Task: Create new Company, with domain: 'mitsubishielectric.com' and type: 'Reseller'. Add new contact for this company, with mail Id: 'Aaryan.Sharma@mitsubishielectric.com', First Name: Aaryan, Last name:  Sharma, Job Title: 'Inventory Control Specialist', Phone Number: '(312) 555-7893'. Change life cycle stage to  Lead and lead status to  Open. Logged in from softage.3@softage.net
Action: Mouse moved to (76, 72)
Screenshot: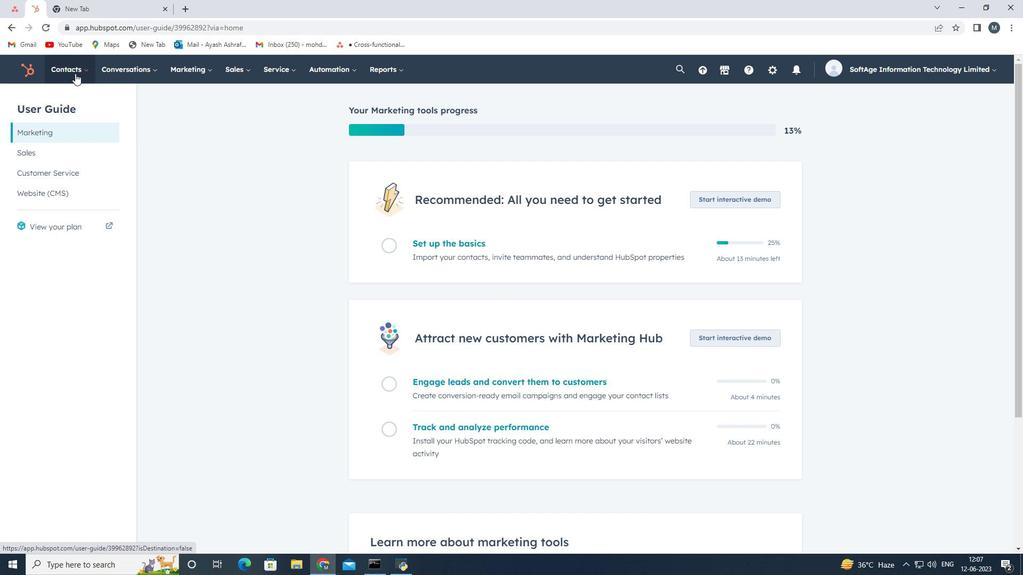 
Action: Mouse pressed left at (76, 72)
Screenshot: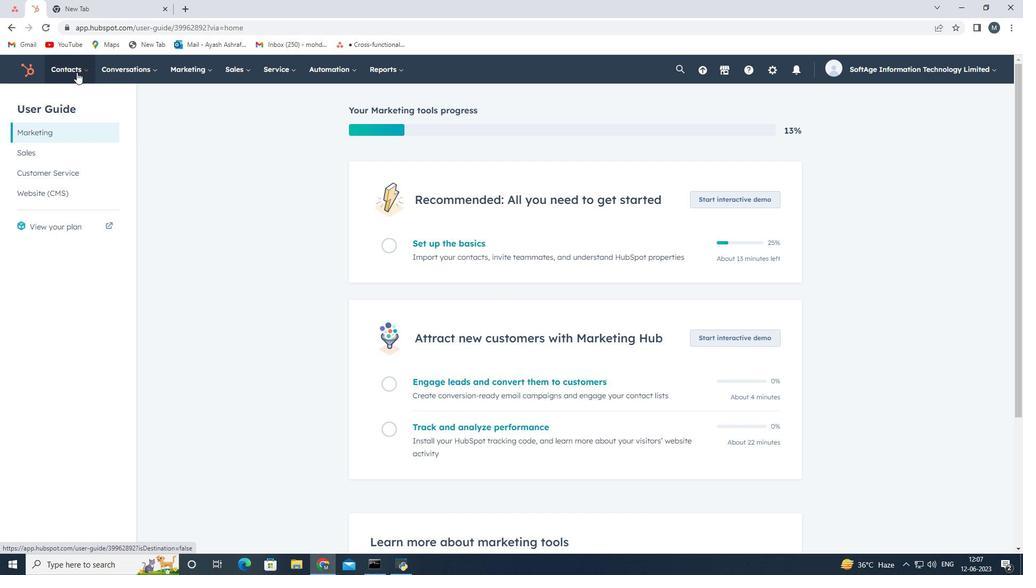 
Action: Mouse moved to (81, 121)
Screenshot: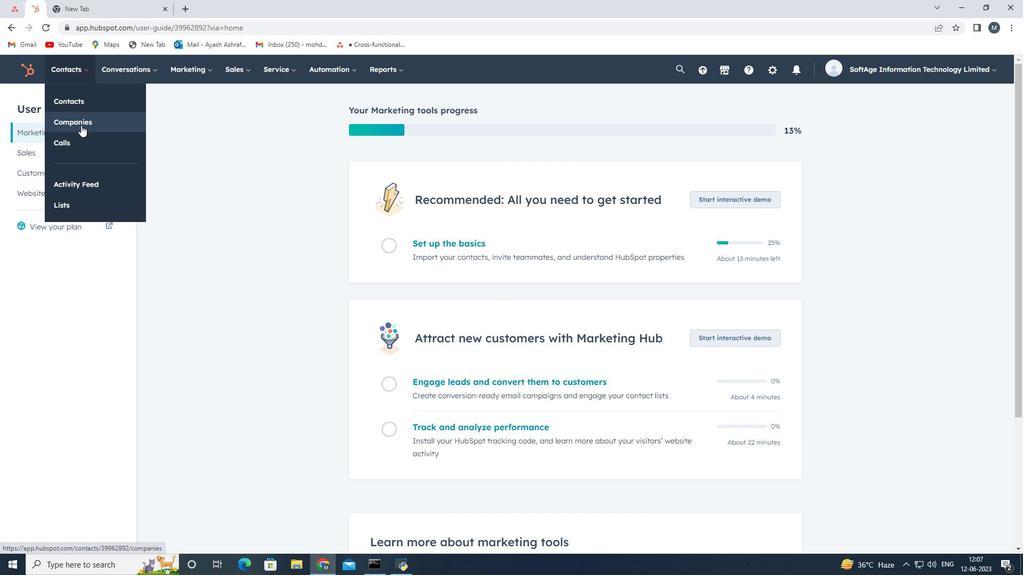 
Action: Mouse pressed left at (81, 121)
Screenshot: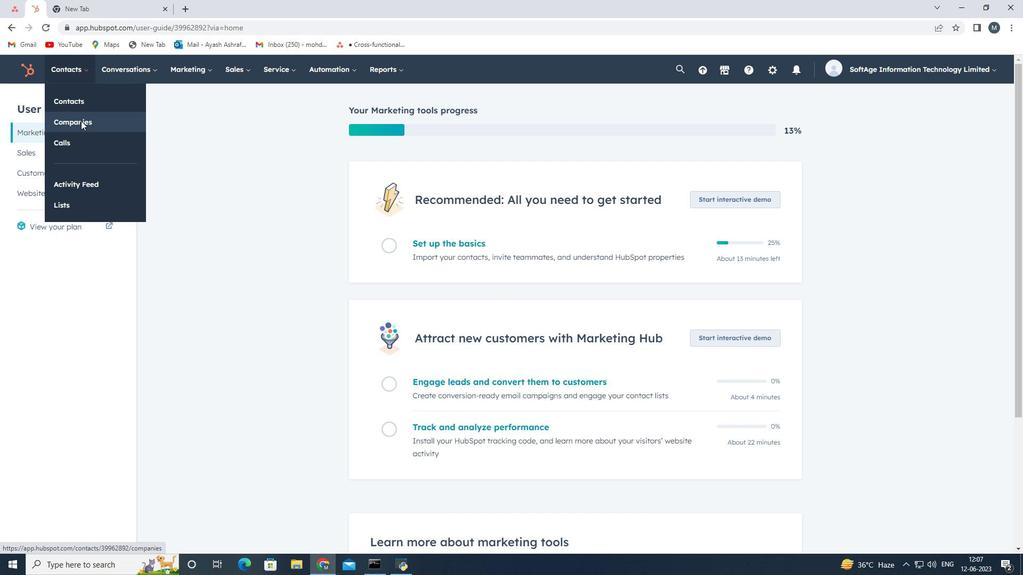 
Action: Mouse moved to (954, 108)
Screenshot: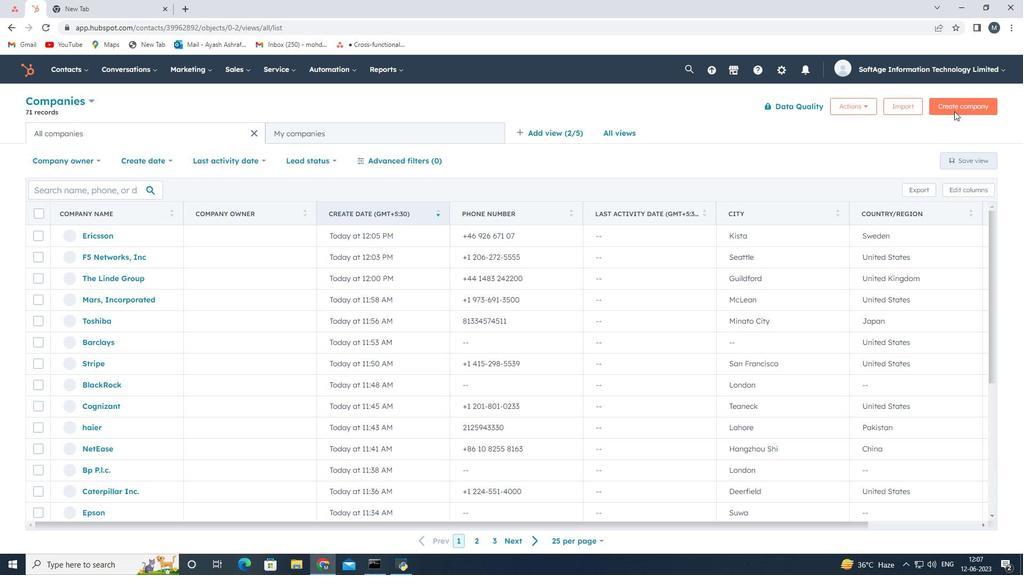 
Action: Mouse pressed left at (954, 108)
Screenshot: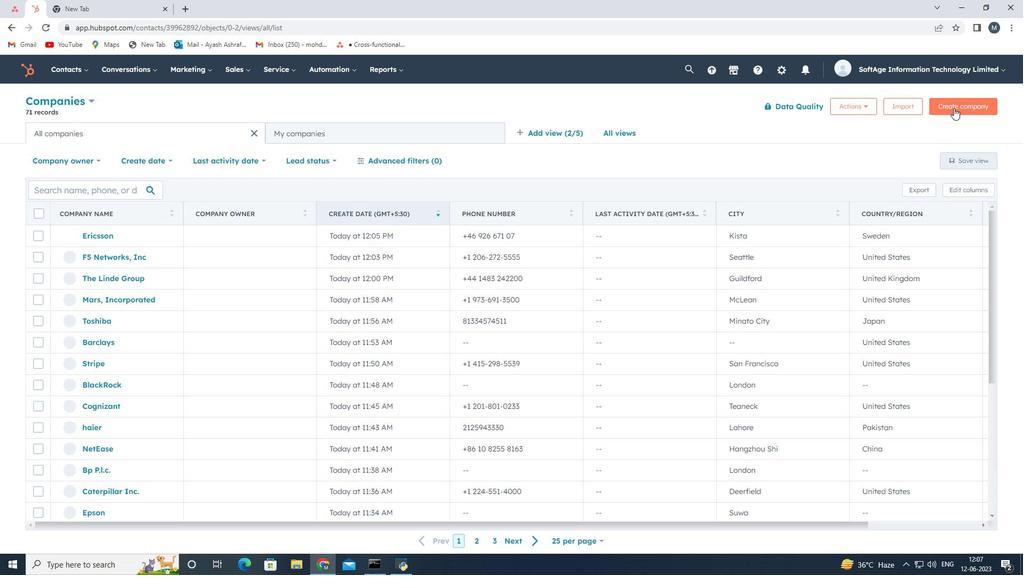 
Action: Mouse moved to (824, 151)
Screenshot: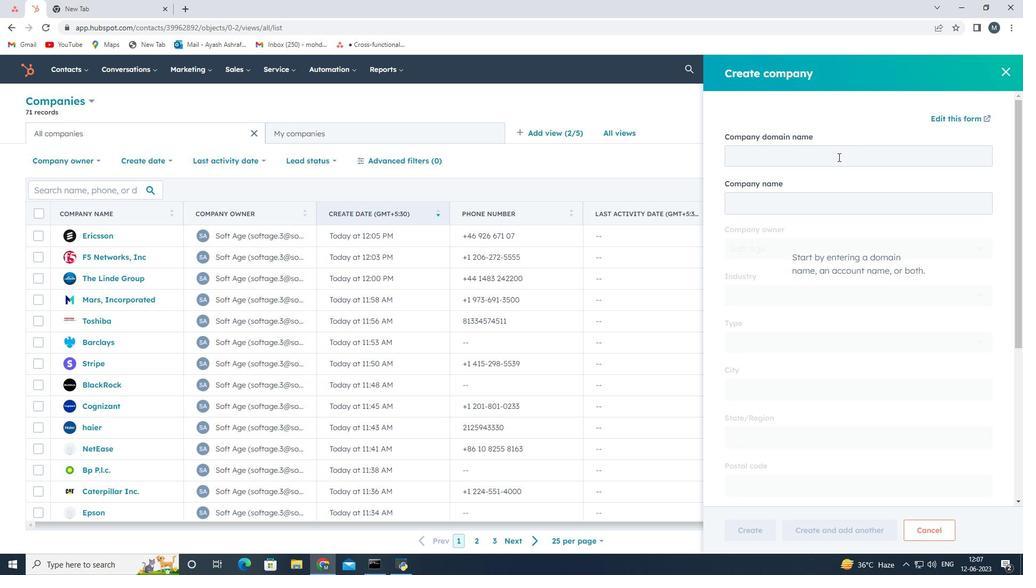 
Action: Mouse pressed left at (824, 151)
Screenshot: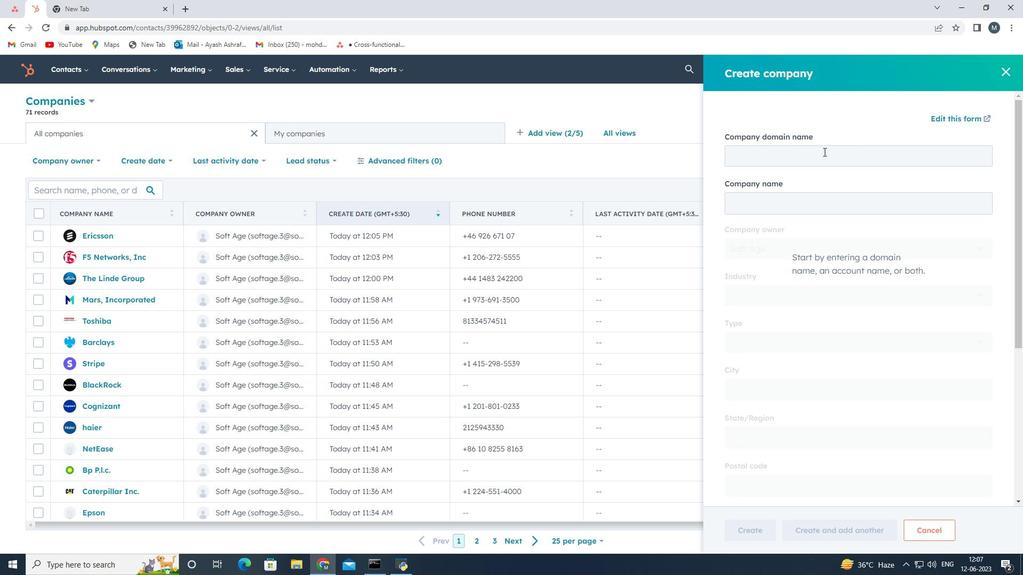 
Action: Key pressed mitsubishielectric.com
Screenshot: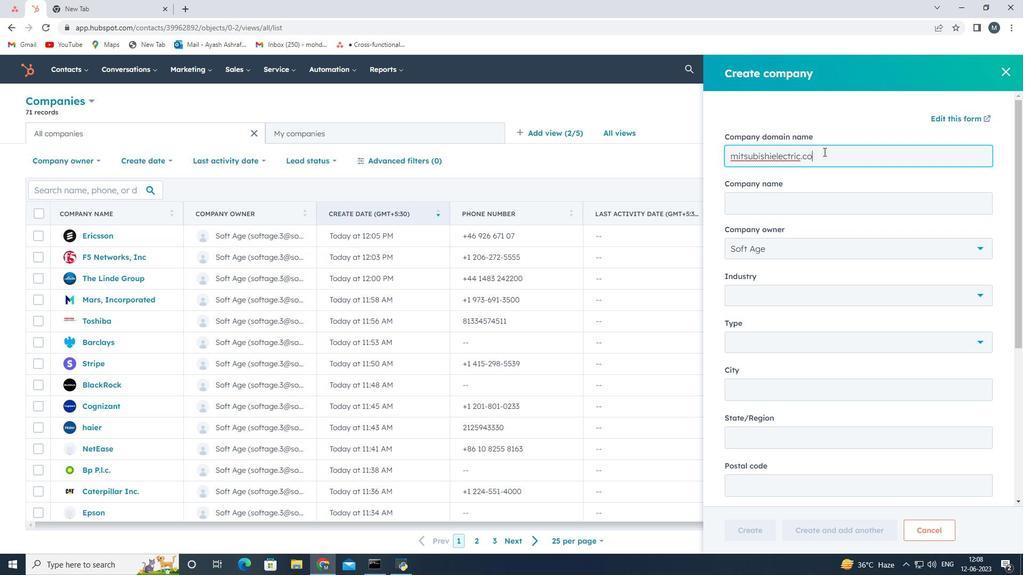 
Action: Mouse moved to (813, 319)
Screenshot: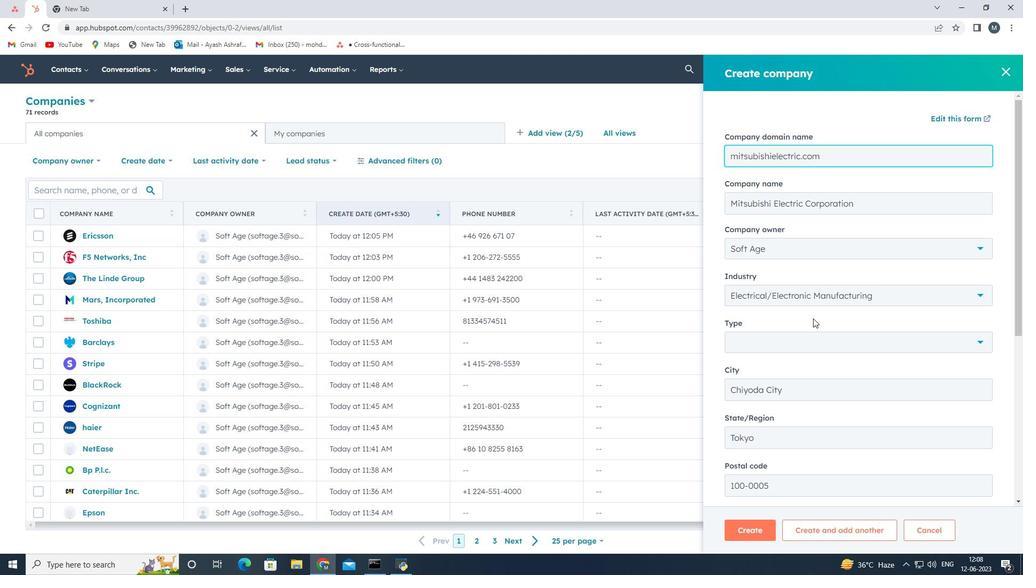 
Action: Mouse scrolled (813, 319) with delta (0, 0)
Screenshot: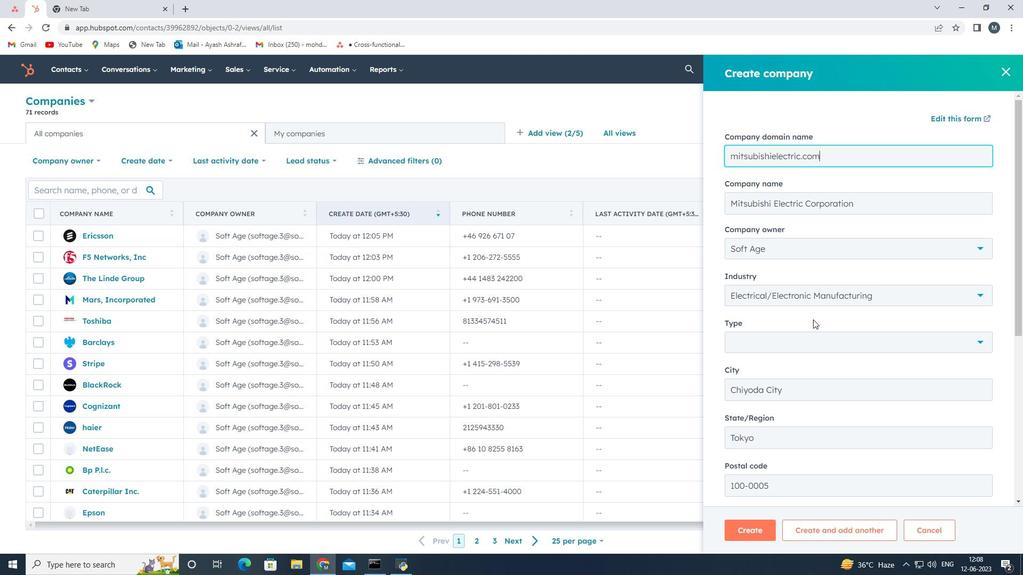 
Action: Mouse moved to (821, 292)
Screenshot: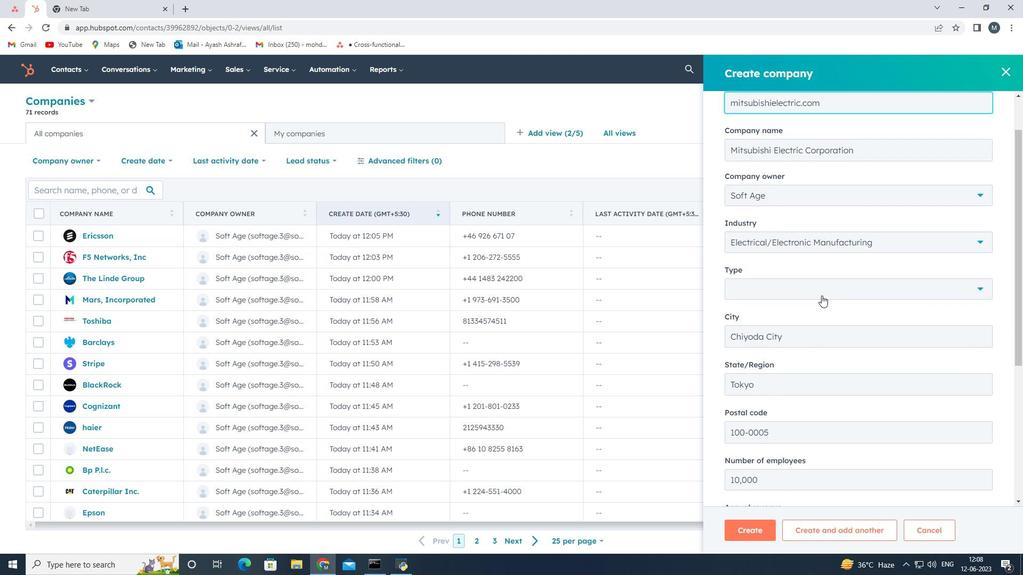 
Action: Mouse pressed left at (821, 292)
Screenshot: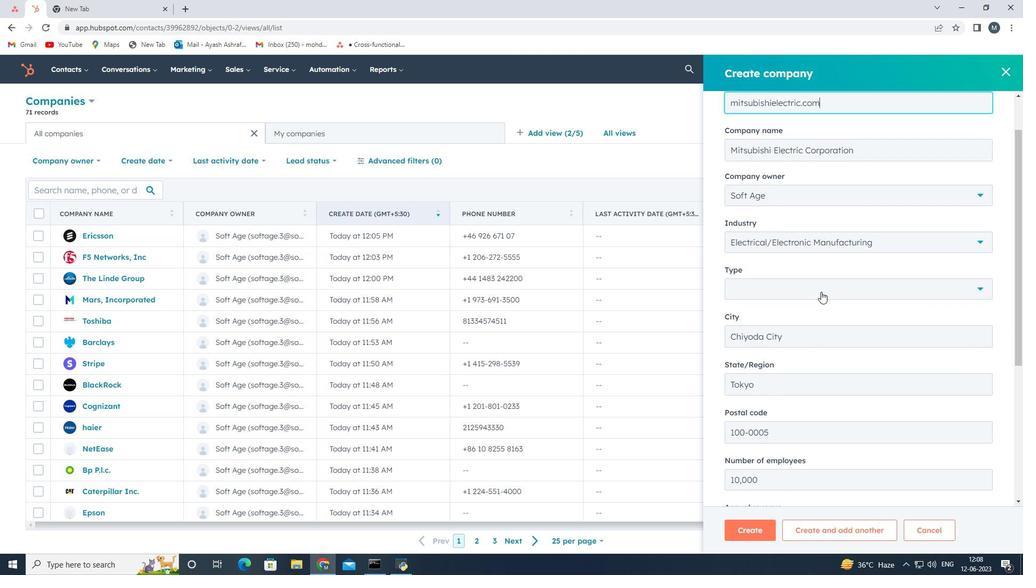 
Action: Mouse moved to (779, 385)
Screenshot: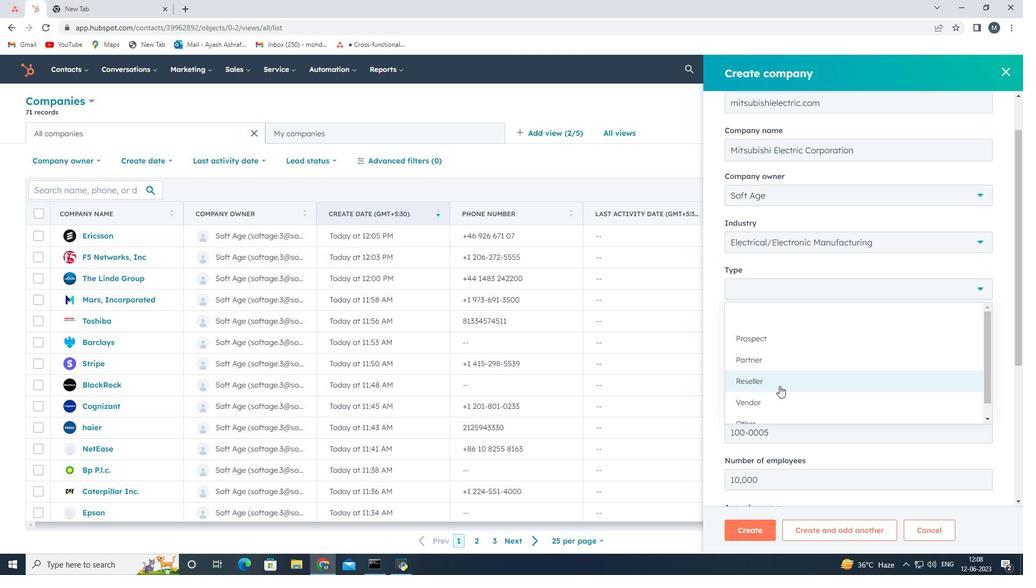 
Action: Mouse pressed left at (779, 385)
Screenshot: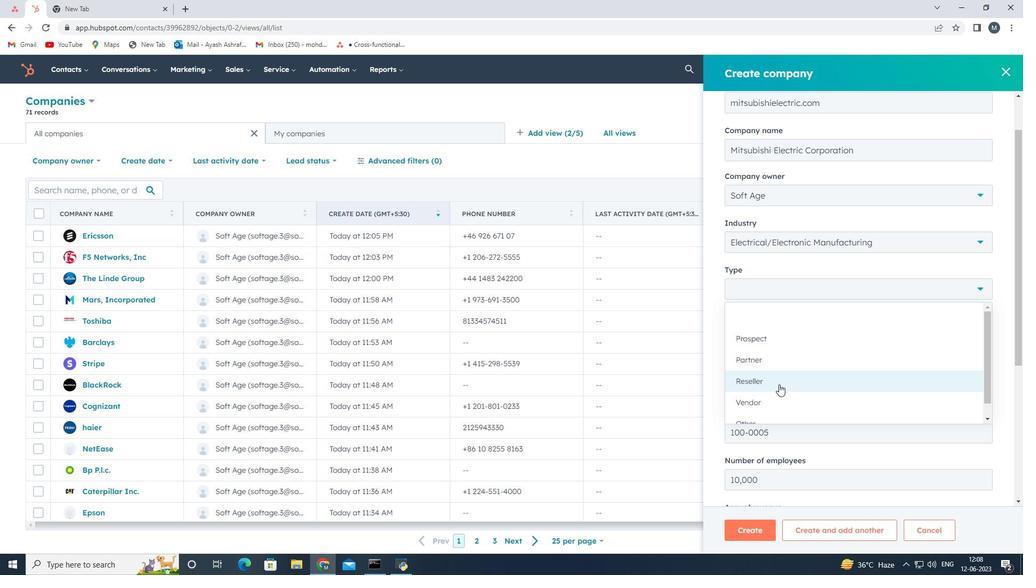 
Action: Mouse moved to (791, 352)
Screenshot: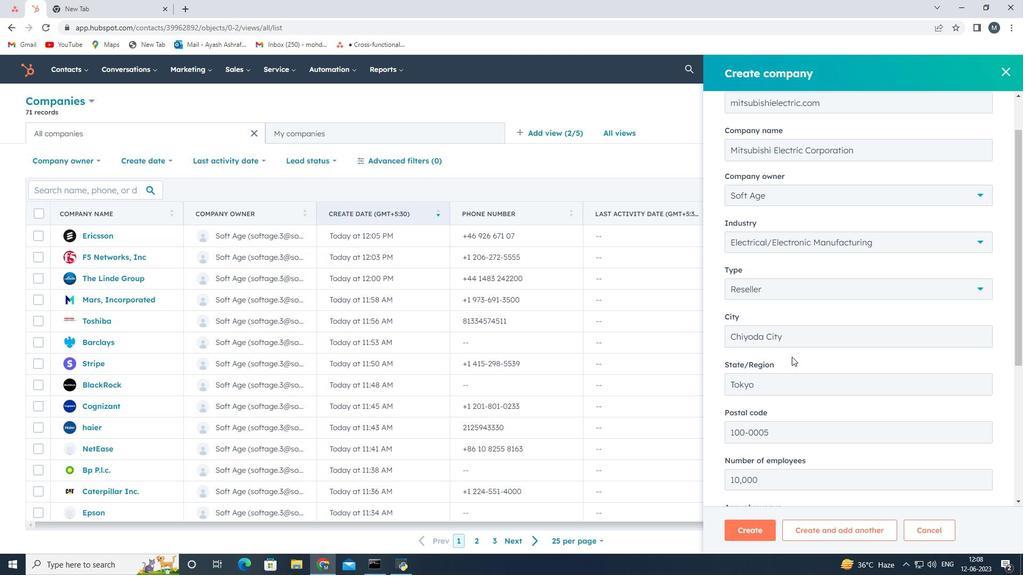 
Action: Mouse scrolled (791, 351) with delta (0, 0)
Screenshot: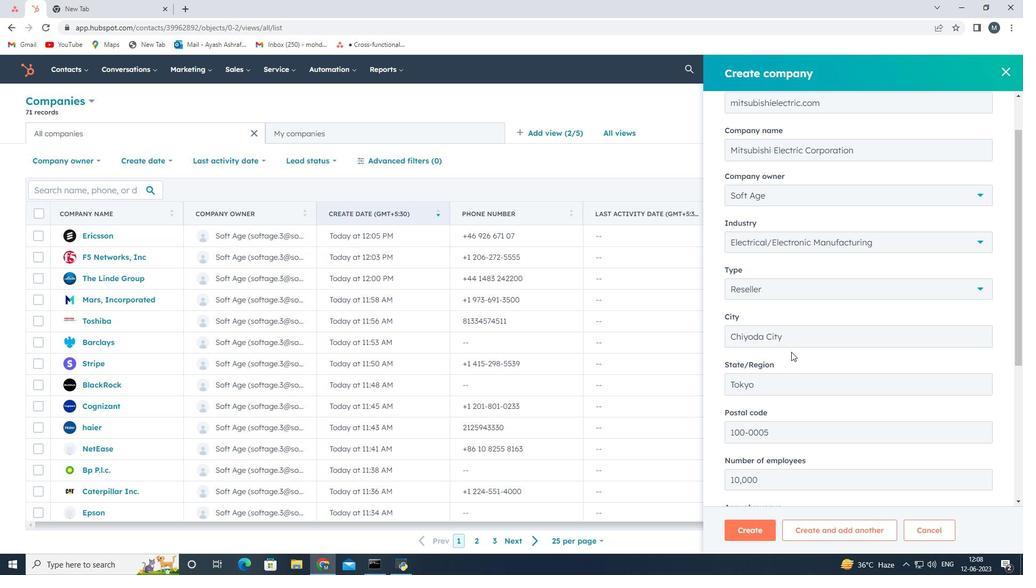 
Action: Mouse scrolled (791, 351) with delta (0, 0)
Screenshot: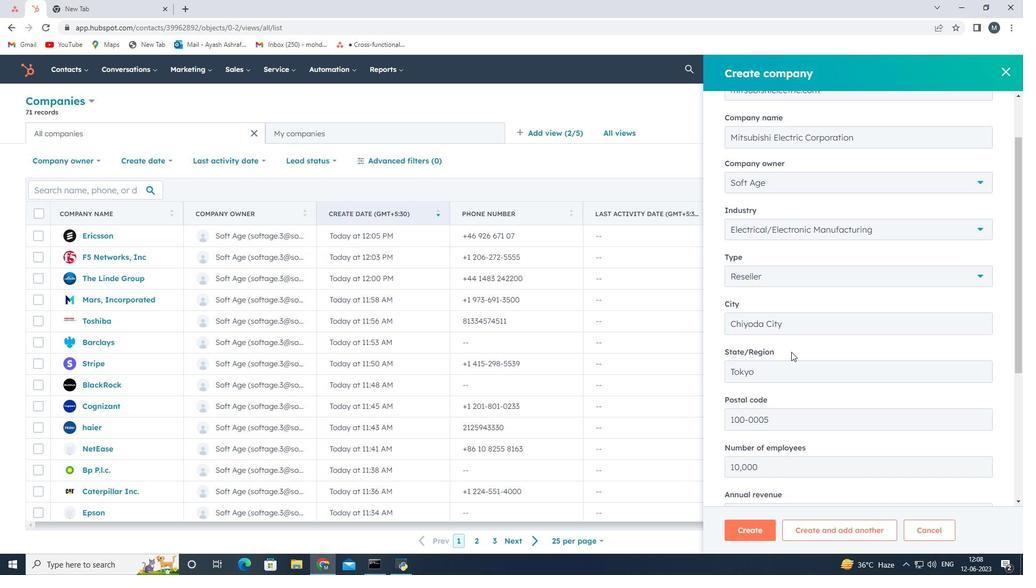 
Action: Mouse moved to (791, 352)
Screenshot: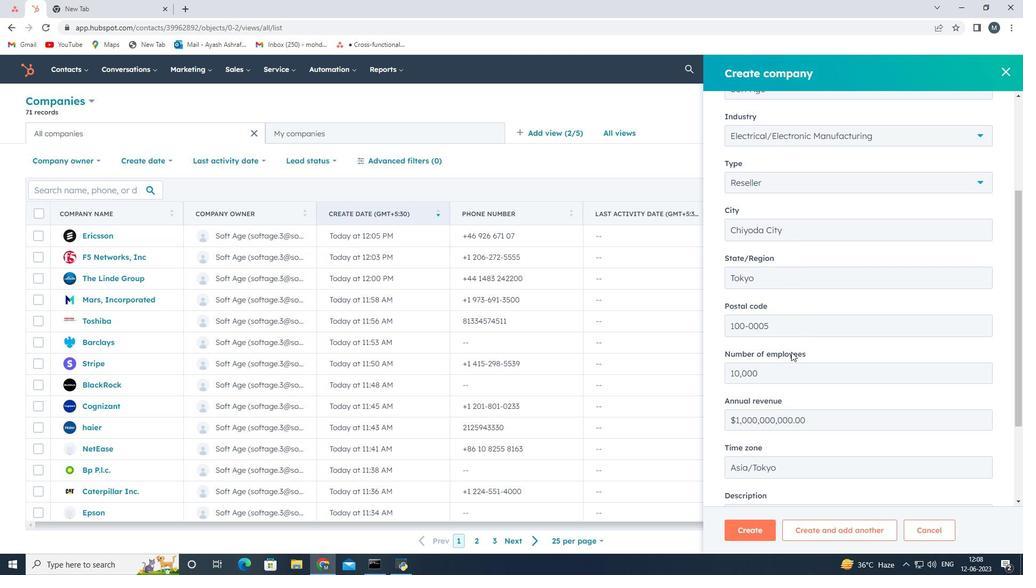 
Action: Mouse scrolled (791, 351) with delta (0, 0)
Screenshot: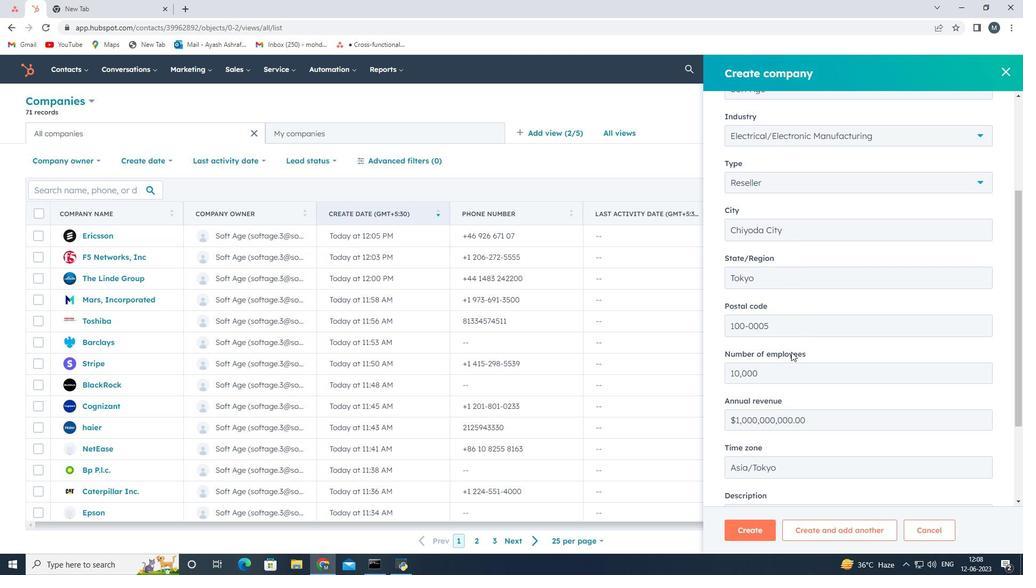 
Action: Mouse scrolled (791, 351) with delta (0, 0)
Screenshot: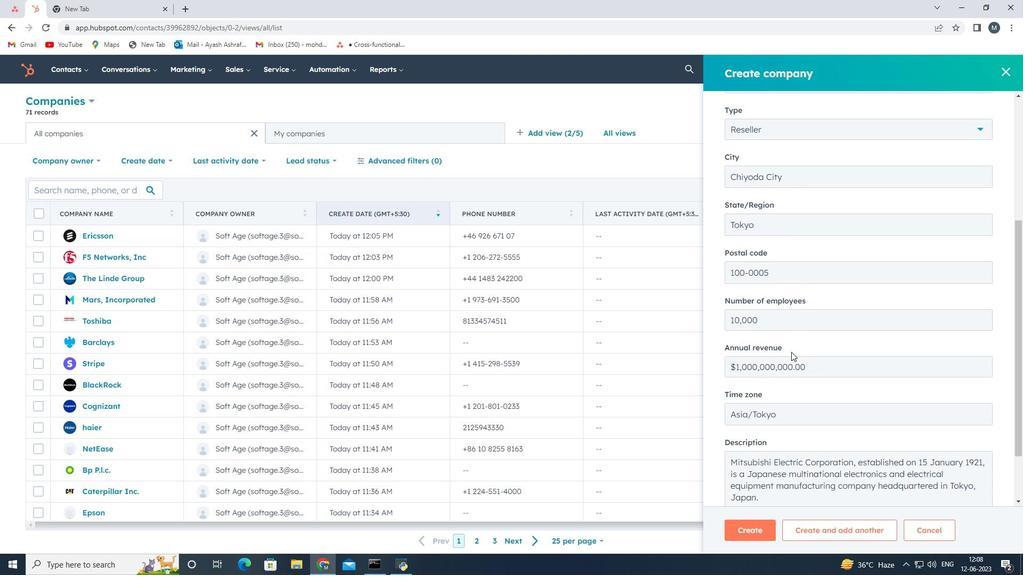 
Action: Mouse scrolled (791, 351) with delta (0, 0)
Screenshot: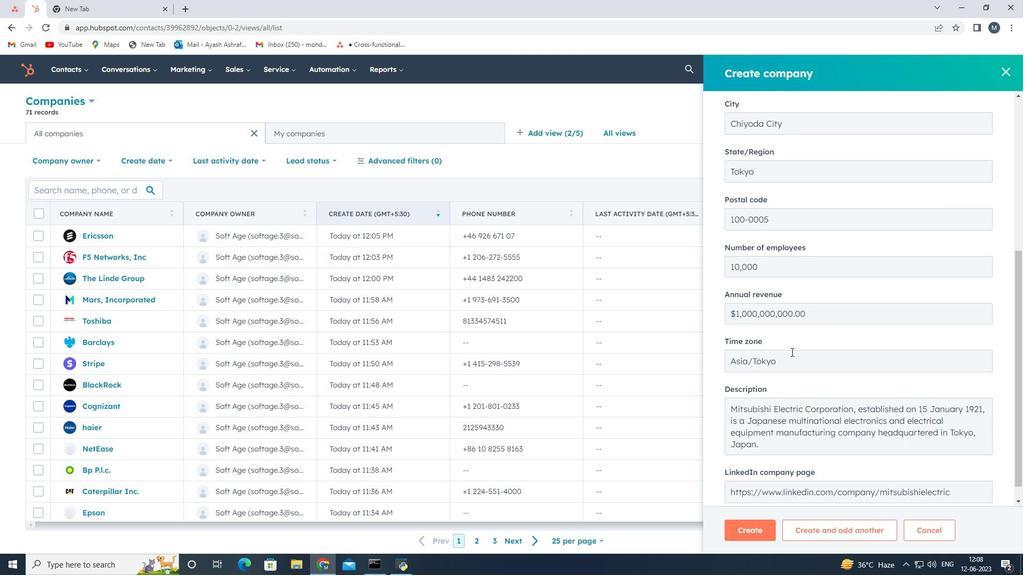 
Action: Mouse scrolled (791, 351) with delta (0, 0)
Screenshot: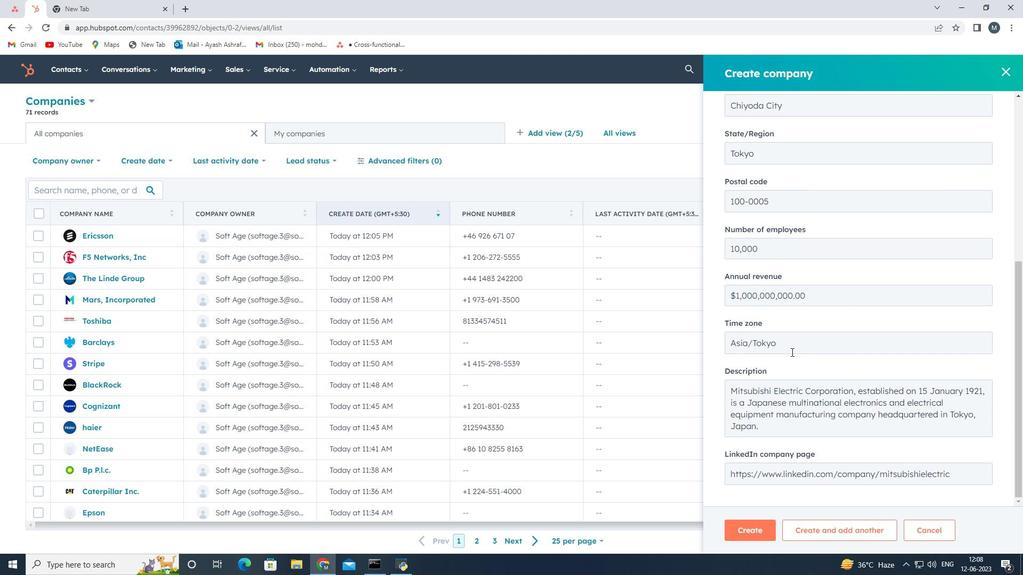 
Action: Mouse moved to (791, 358)
Screenshot: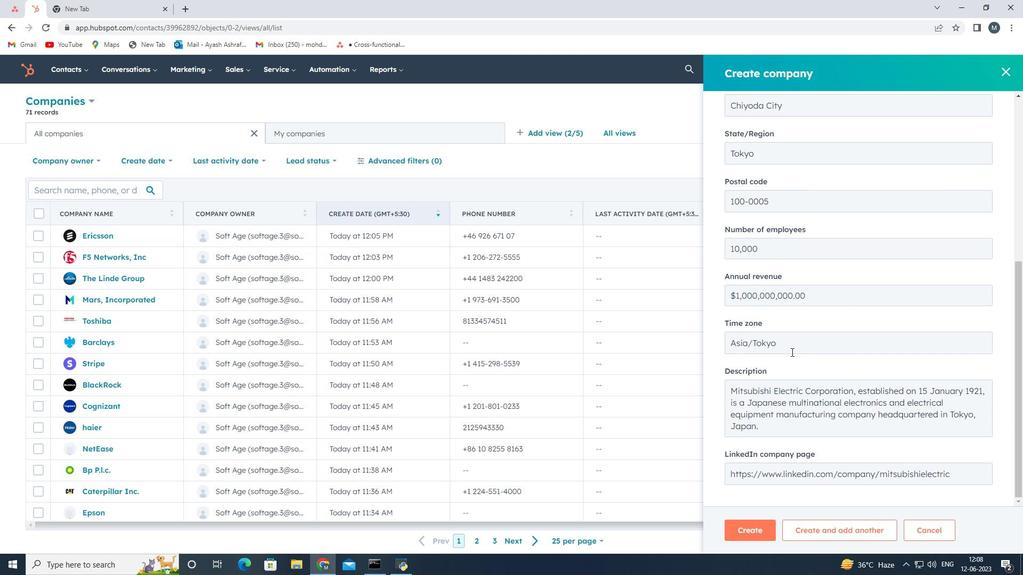 
Action: Mouse scrolled (791, 358) with delta (0, 0)
Screenshot: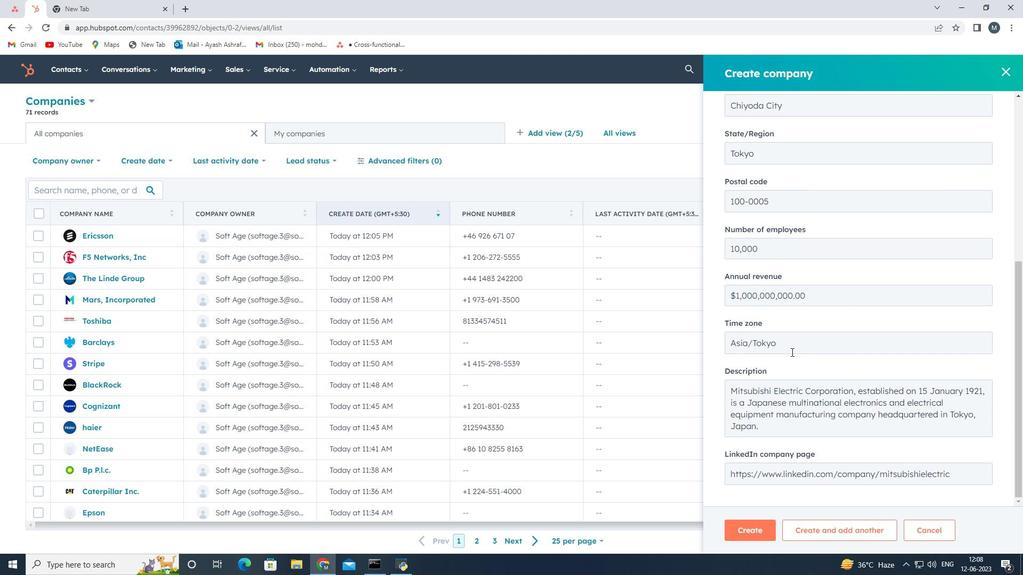 
Action: Mouse moved to (759, 527)
Screenshot: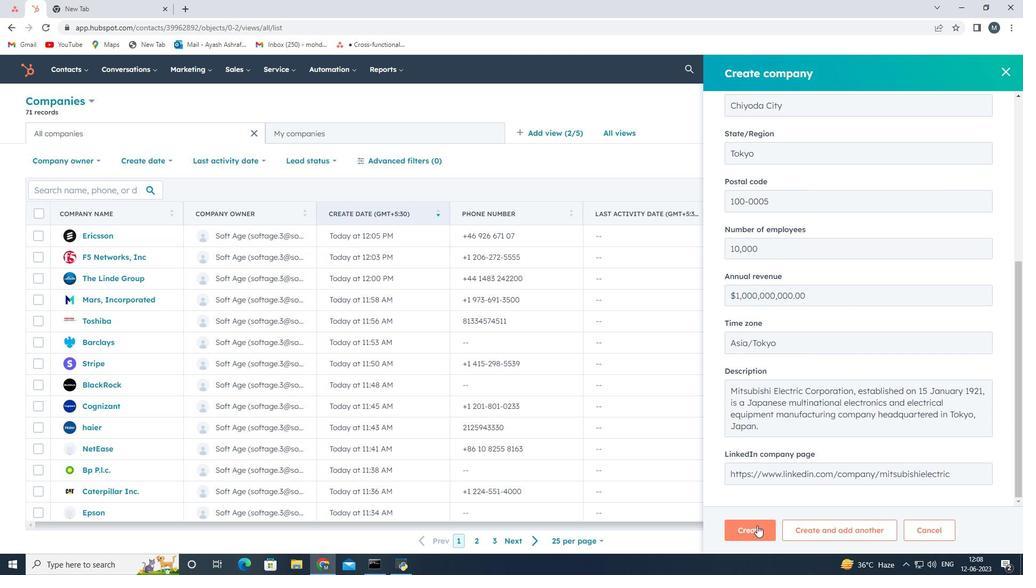 
Action: Mouse pressed left at (759, 527)
Screenshot: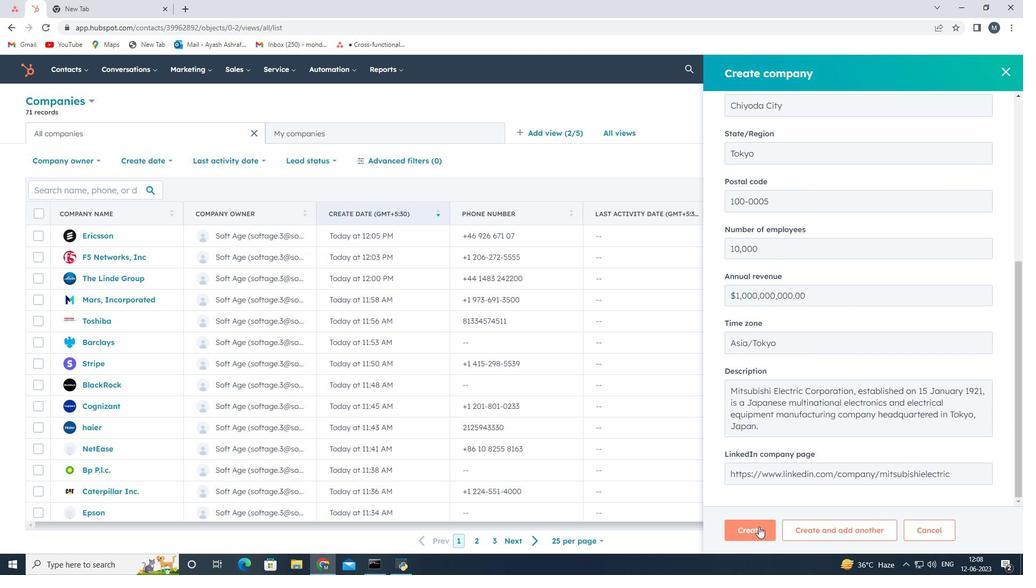 
Action: Mouse moved to (721, 361)
Screenshot: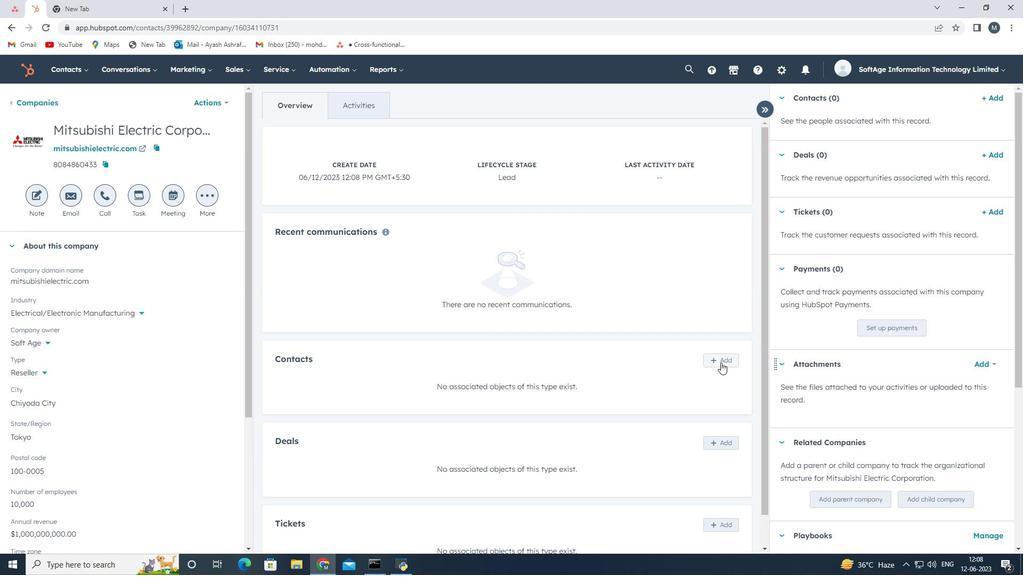 
Action: Mouse pressed left at (721, 361)
Screenshot: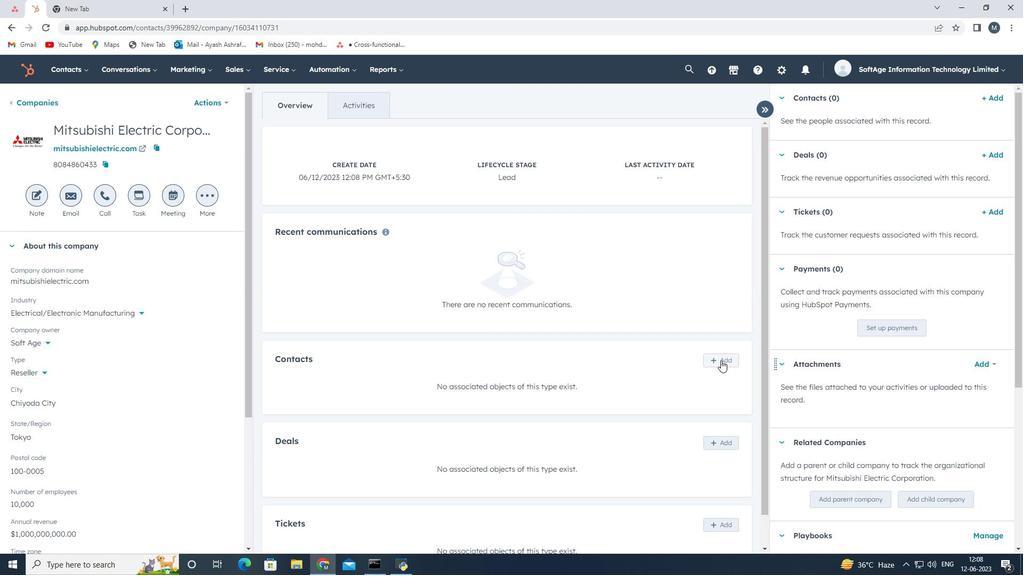 
Action: Mouse moved to (785, 125)
Screenshot: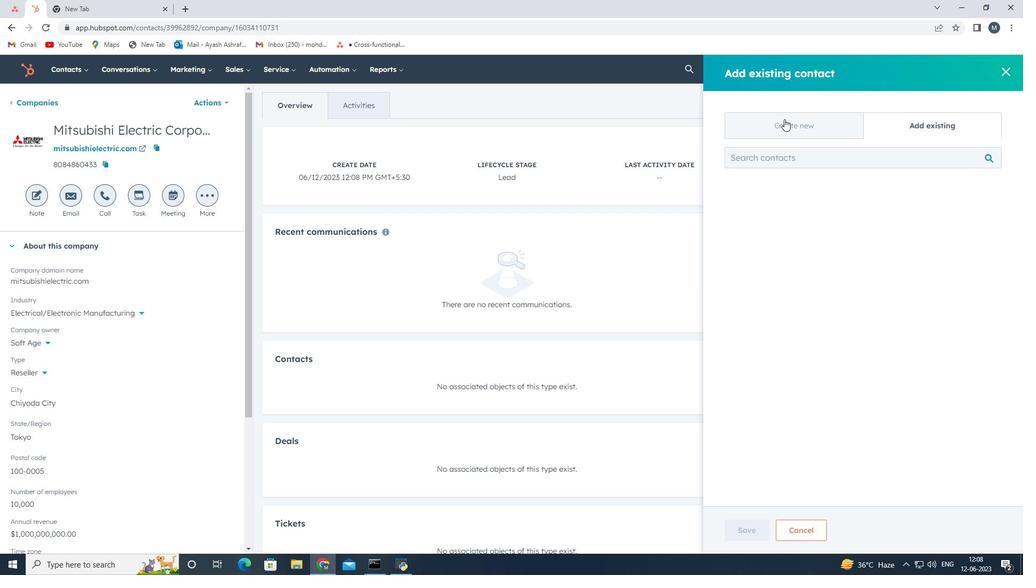 
Action: Mouse pressed left at (785, 125)
Screenshot: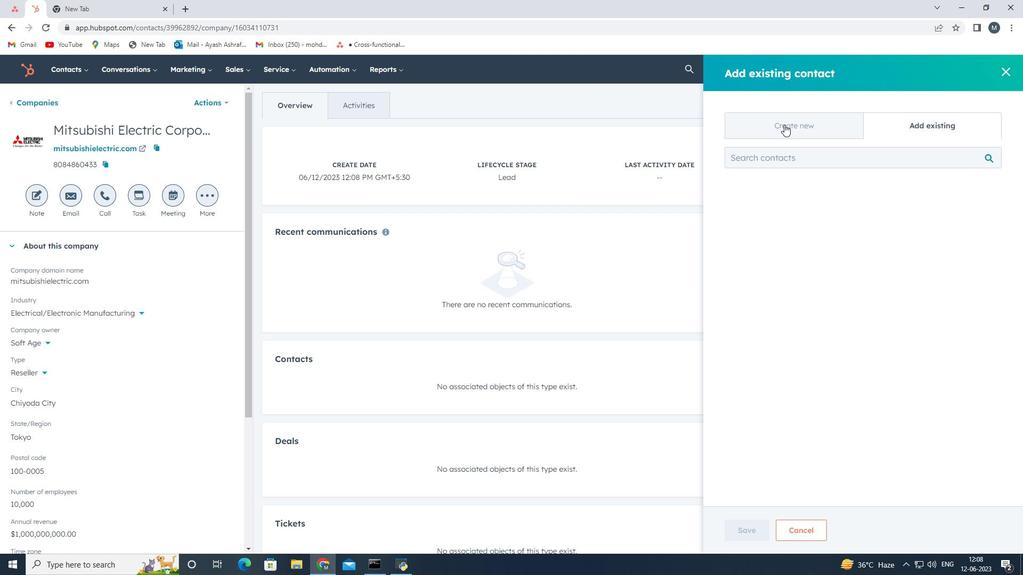 
Action: Mouse moved to (782, 196)
Screenshot: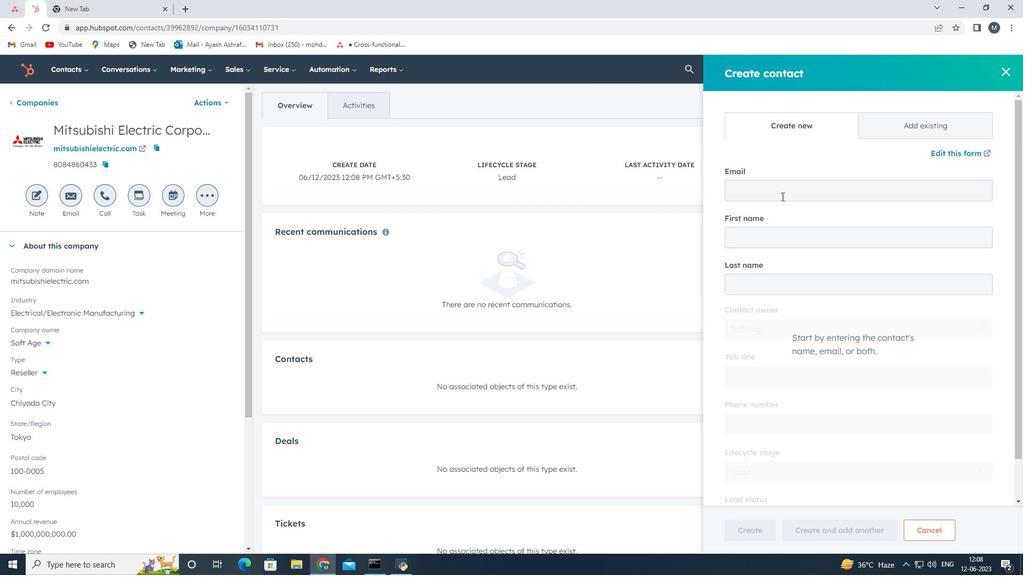 
Action: Mouse pressed left at (782, 196)
Screenshot: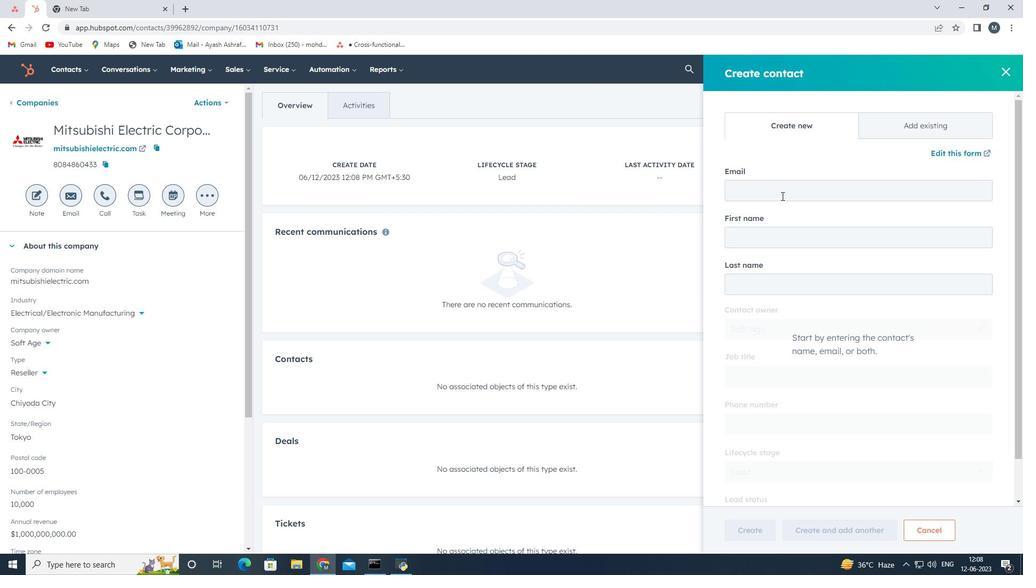 
Action: Mouse moved to (782, 196)
Screenshot: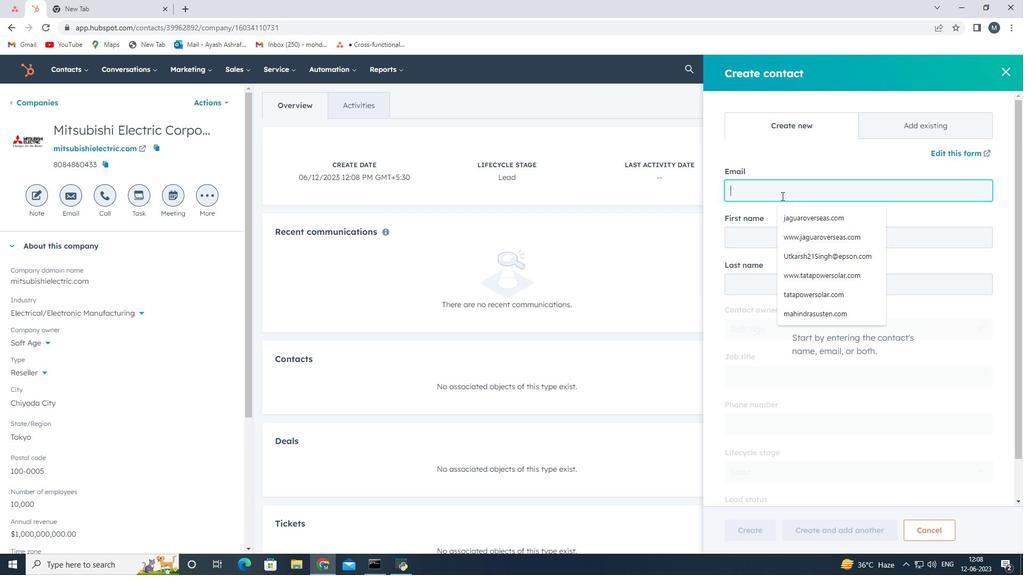 
Action: Key pressed <Key.shift>Aryan.<Key.shift>Sharma<Key.shift>@mitsubishielectric.com
Screenshot: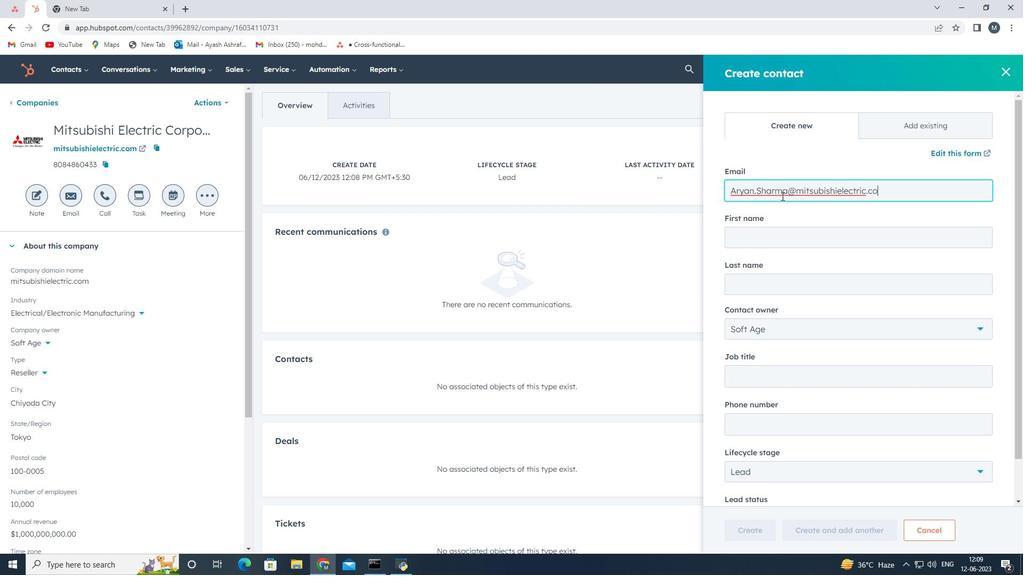 
Action: Mouse moved to (775, 239)
Screenshot: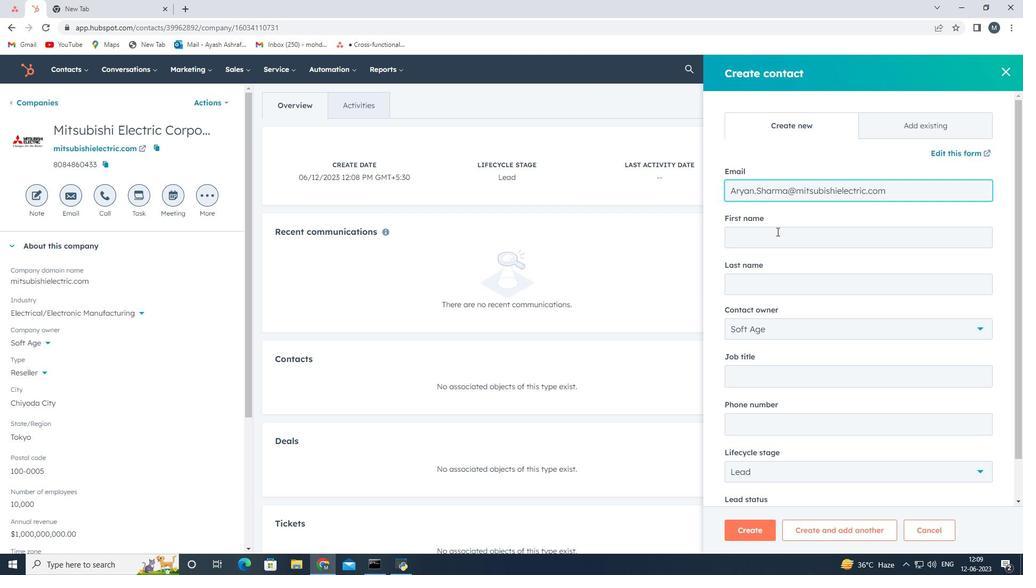 
Action: Mouse pressed left at (775, 239)
Screenshot: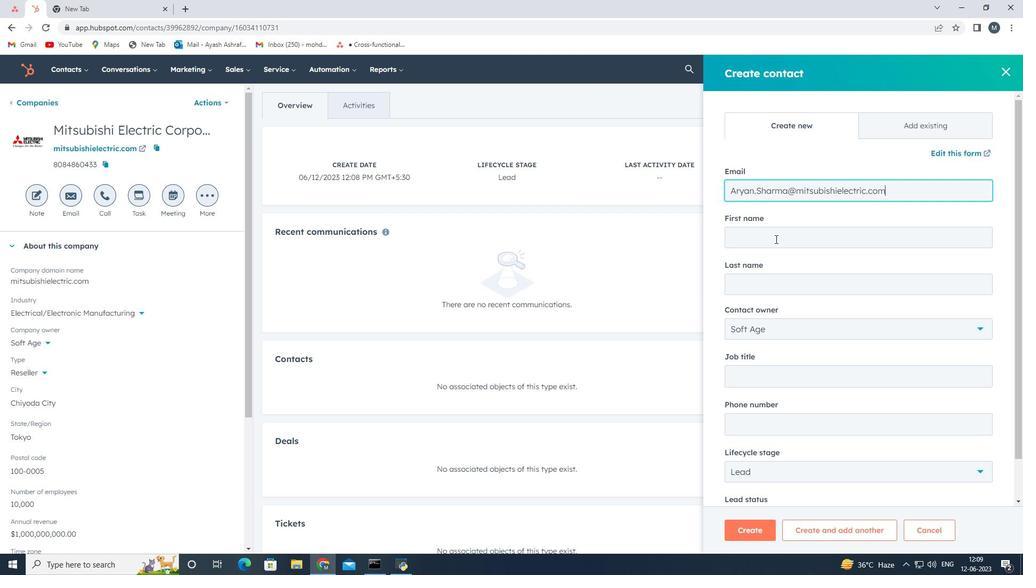 
Action: Mouse moved to (775, 239)
Screenshot: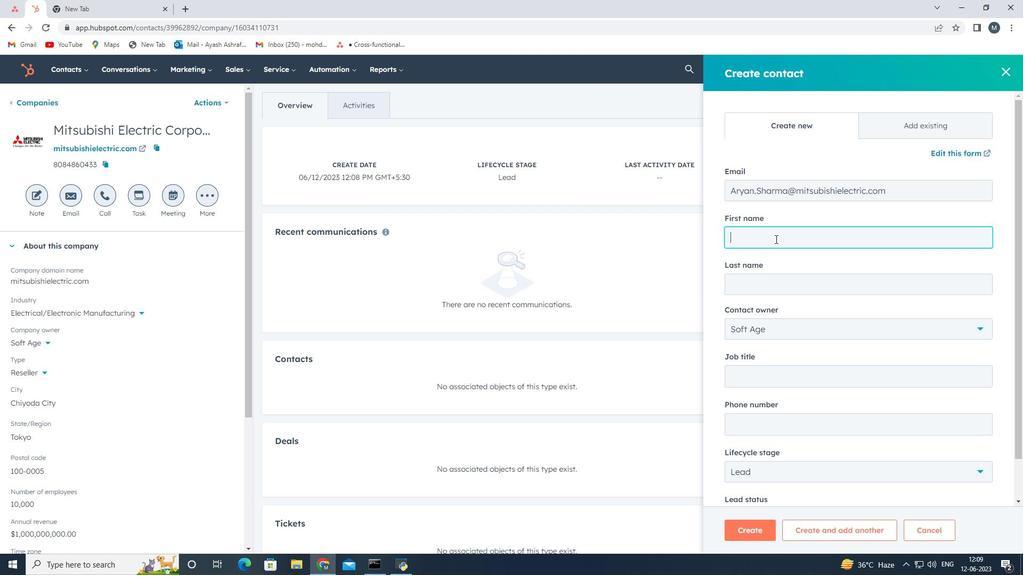 
Action: Key pressed <Key.shift>Aaryan.<Key.shift>Sharma<Key.shift>@m<Key.backspace><Key.backspace><Key.backspace><Key.backspace><Key.backspace><Key.backspace><Key.backspace><Key.backspace><Key.backspace><Key.backspace>n
Screenshot: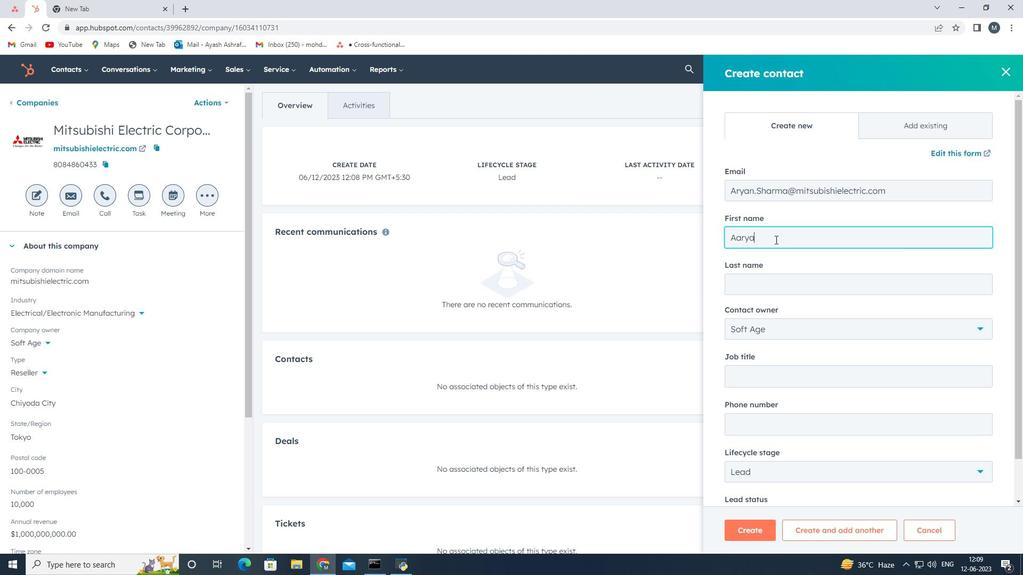 
Action: Mouse moved to (795, 281)
Screenshot: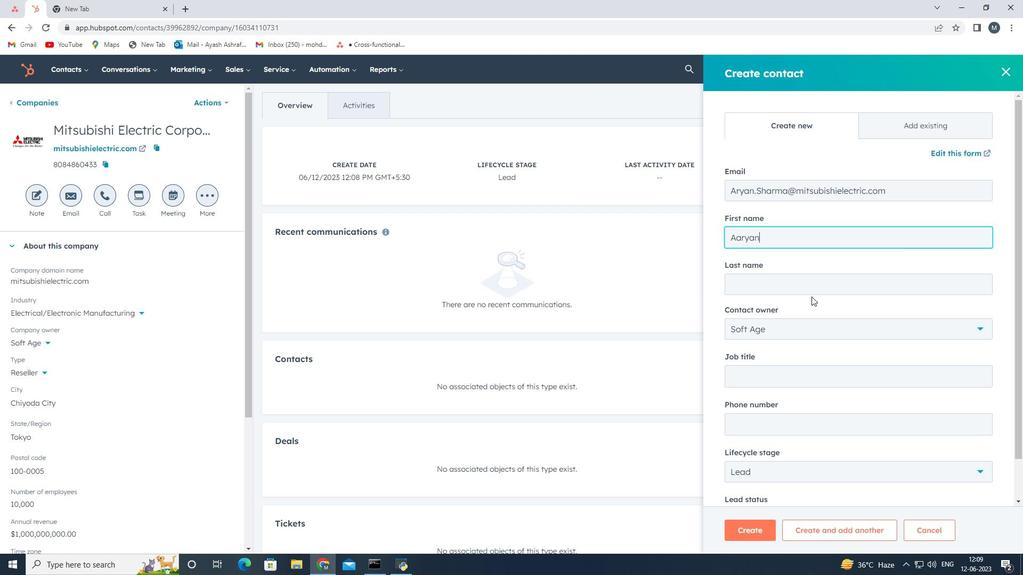 
Action: Mouse pressed left at (795, 281)
Screenshot: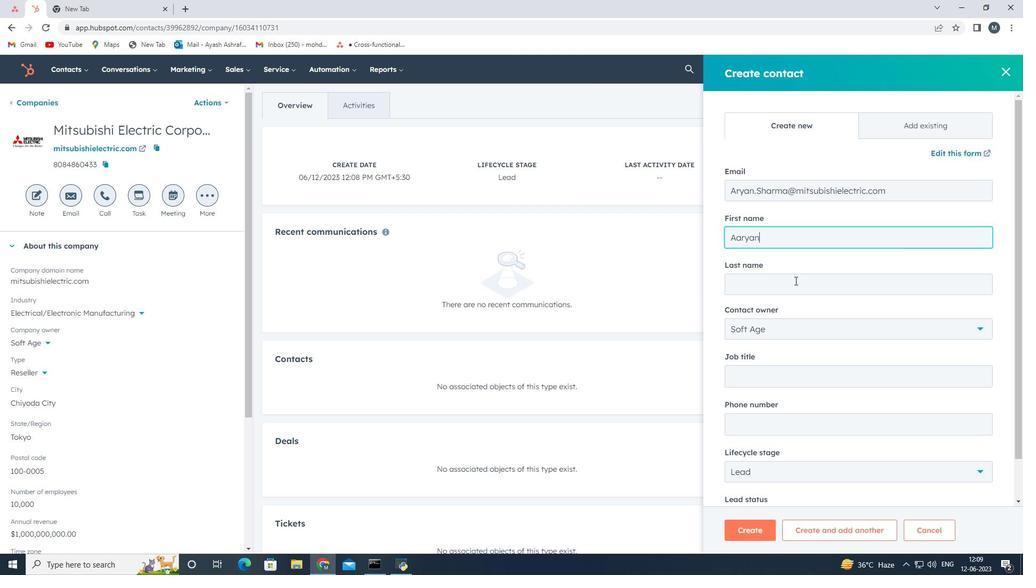 
Action: Key pressed <Key.shift>Sharma
Screenshot: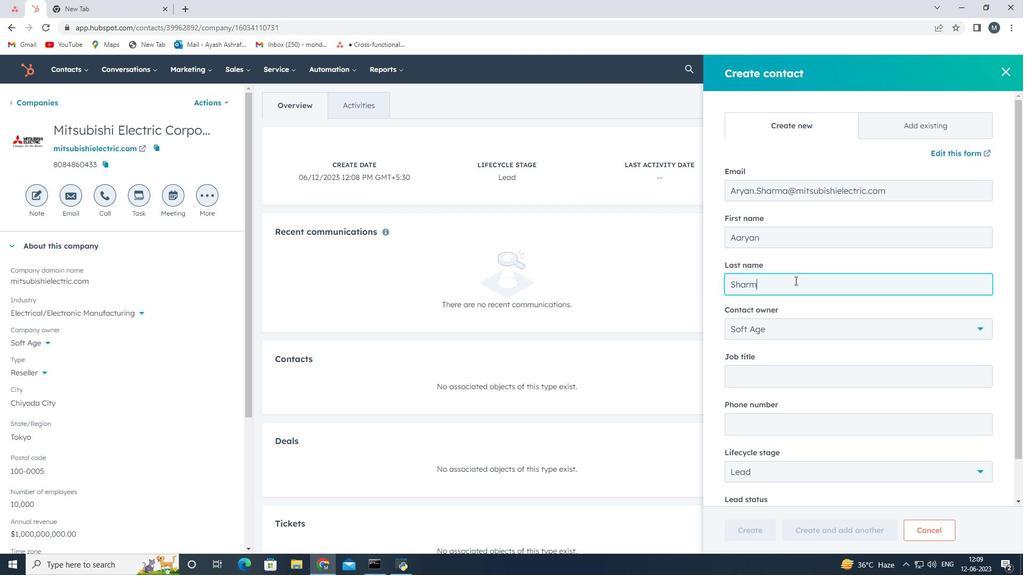 
Action: Mouse moved to (795, 342)
Screenshot: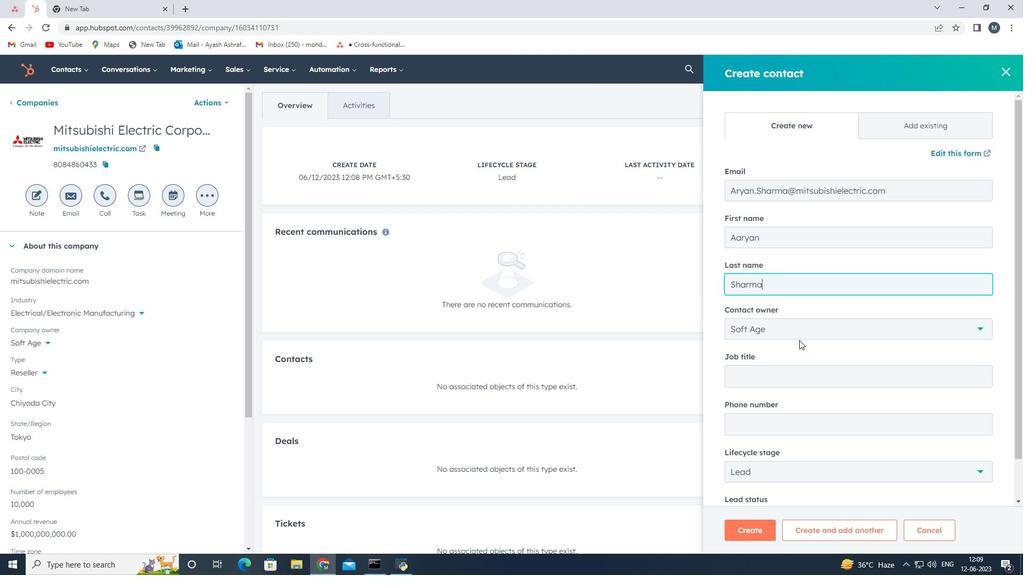 
Action: Mouse scrolled (795, 342) with delta (0, 0)
Screenshot: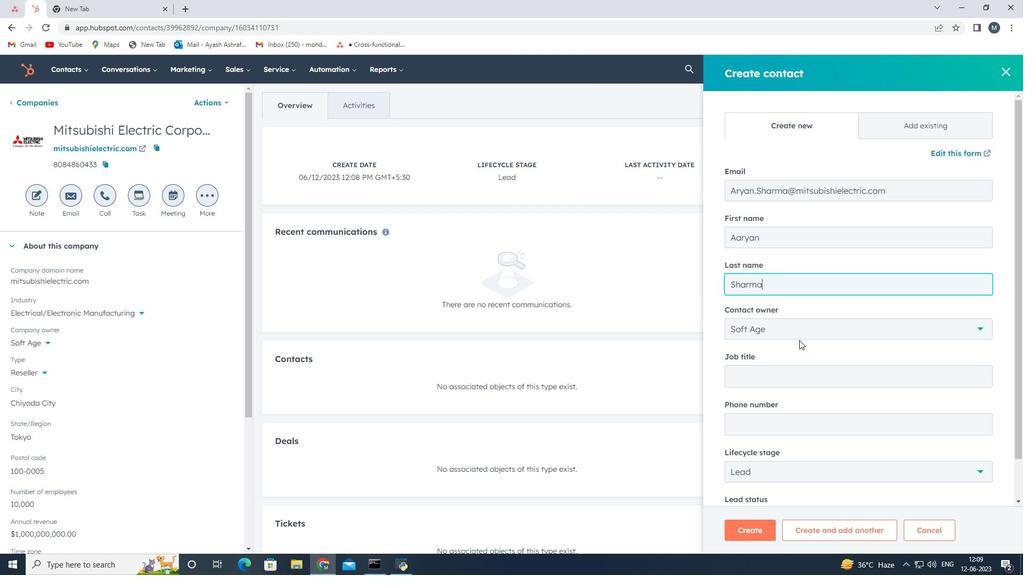 
Action: Mouse moved to (792, 335)
Screenshot: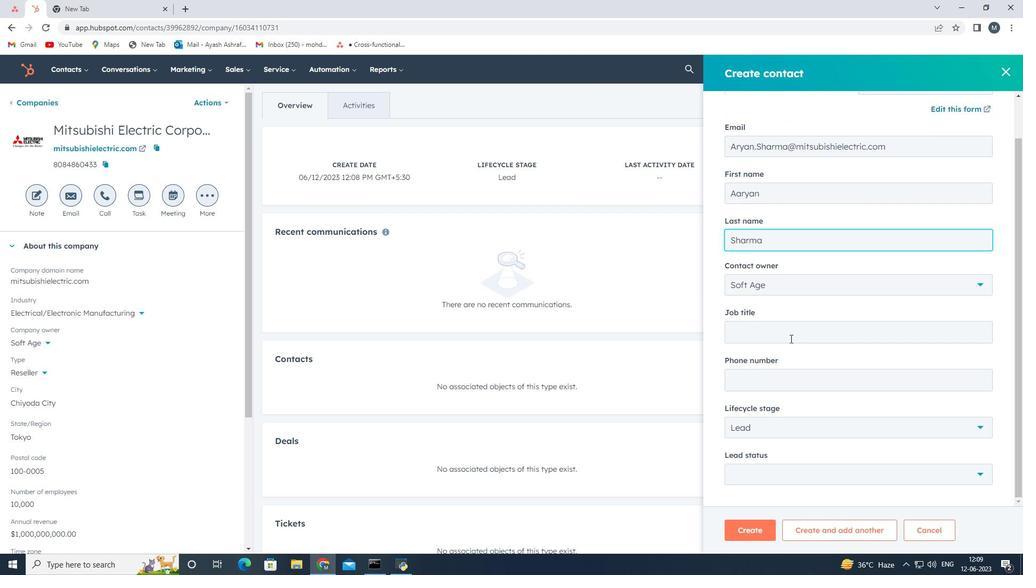 
Action: Mouse pressed left at (792, 335)
Screenshot: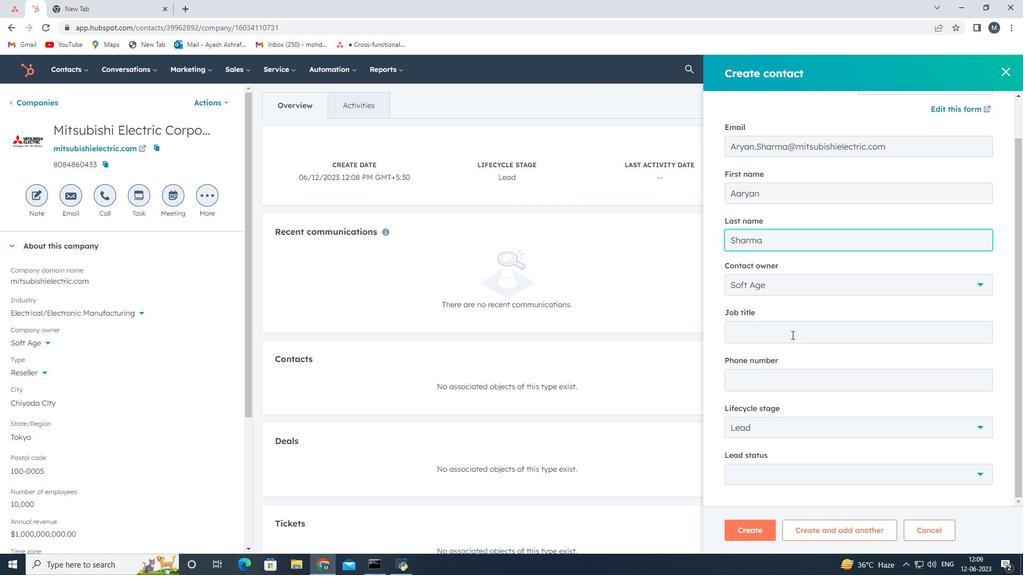 
Action: Key pressed <Key.shift>Inventory<Key.space><Key.shift>Control
Screenshot: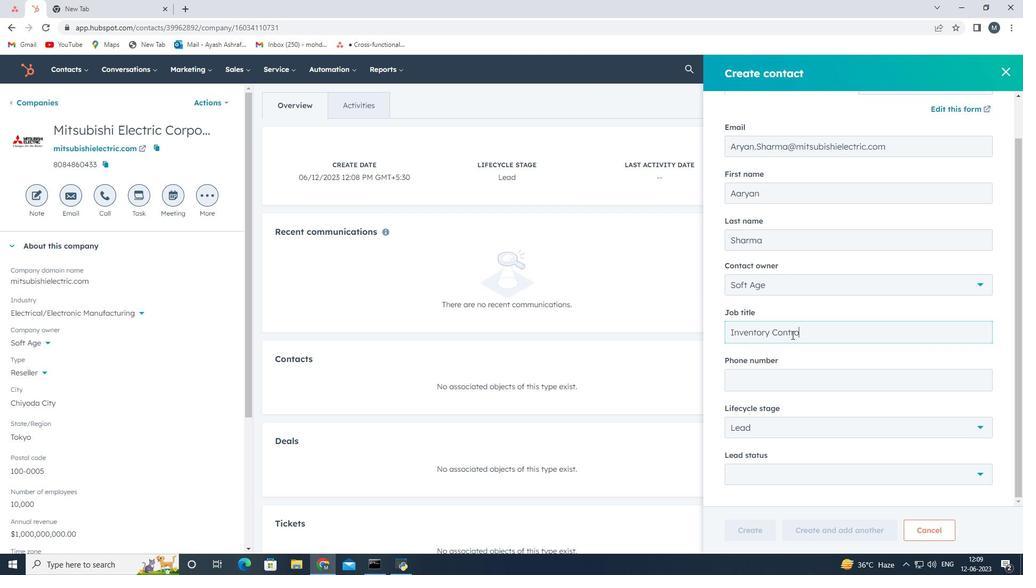 
Action: Mouse moved to (815, 339)
Screenshot: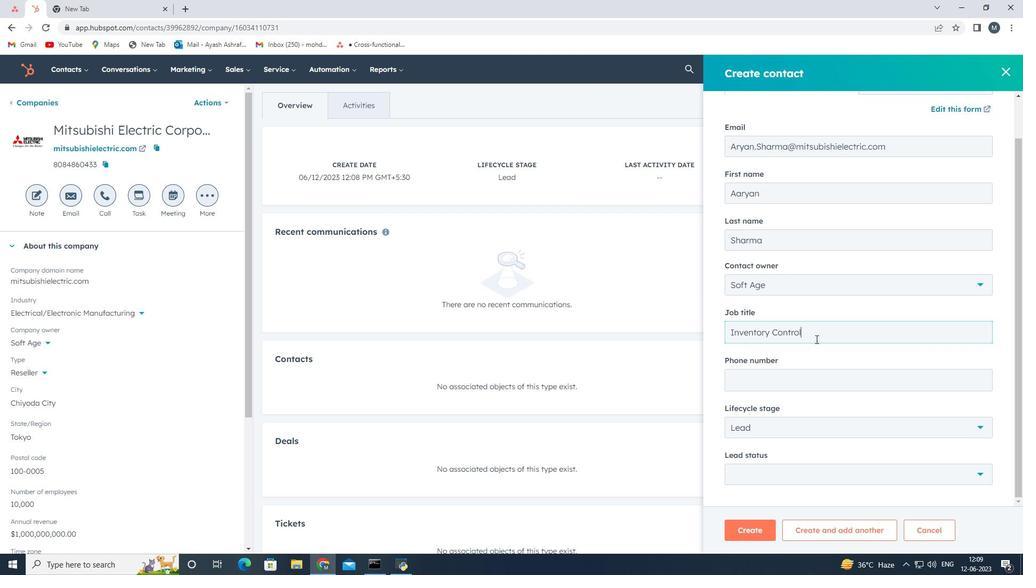 
Action: Key pressed <Key.space><Key.shift>Specialist
Screenshot: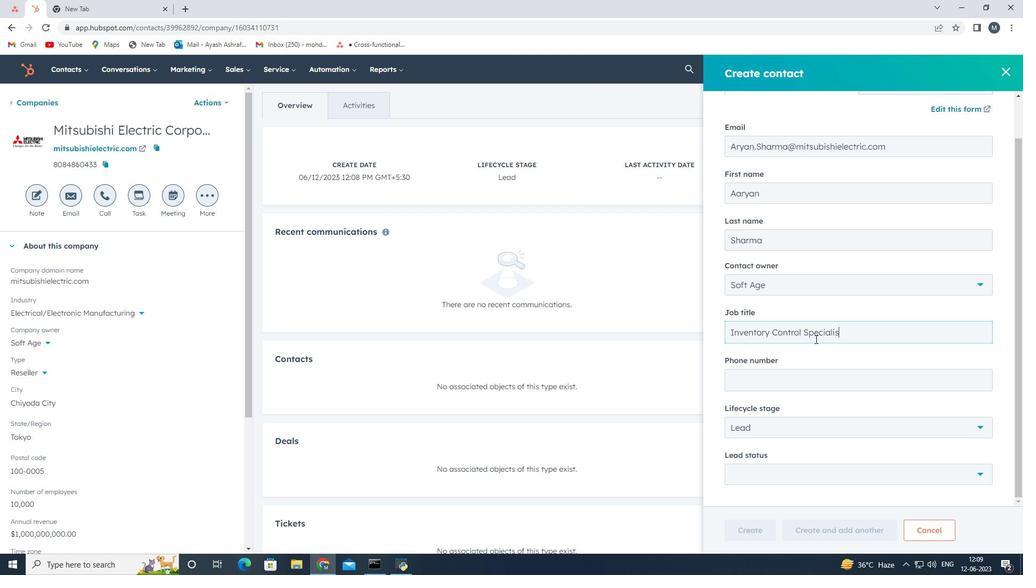 
Action: Mouse moved to (783, 378)
Screenshot: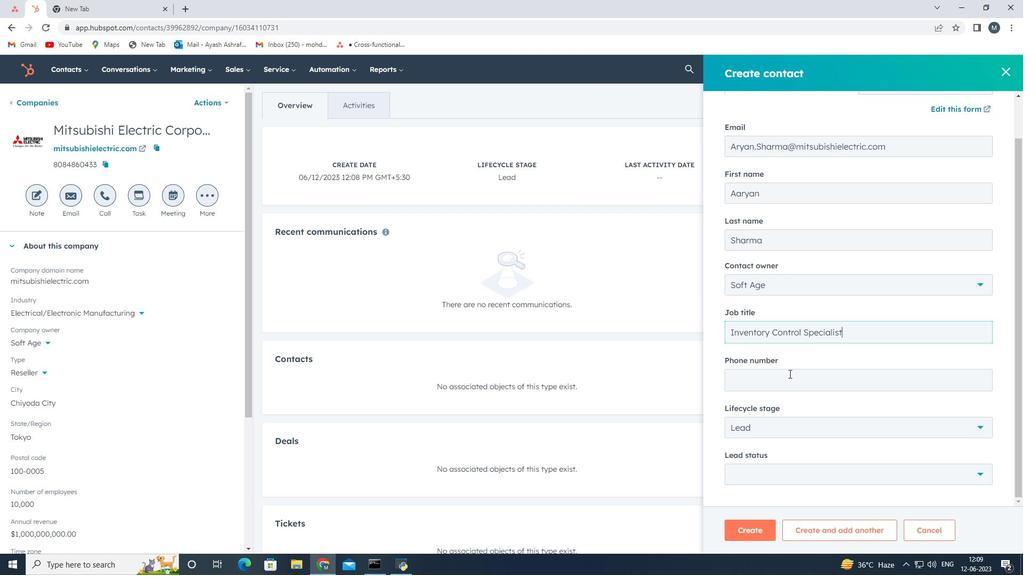 
Action: Mouse pressed left at (783, 378)
Screenshot: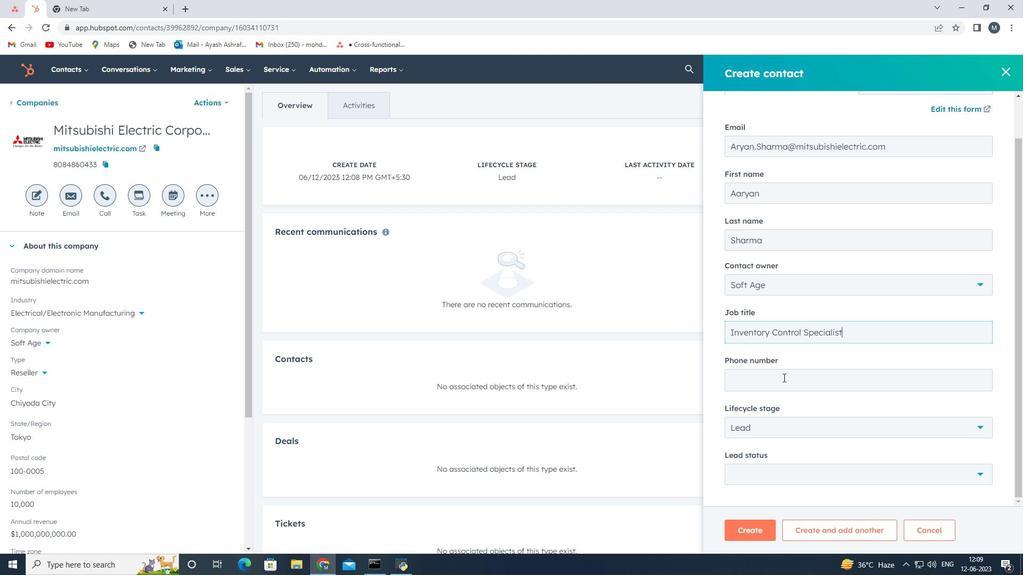 
Action: Key pressed 3125557893
Screenshot: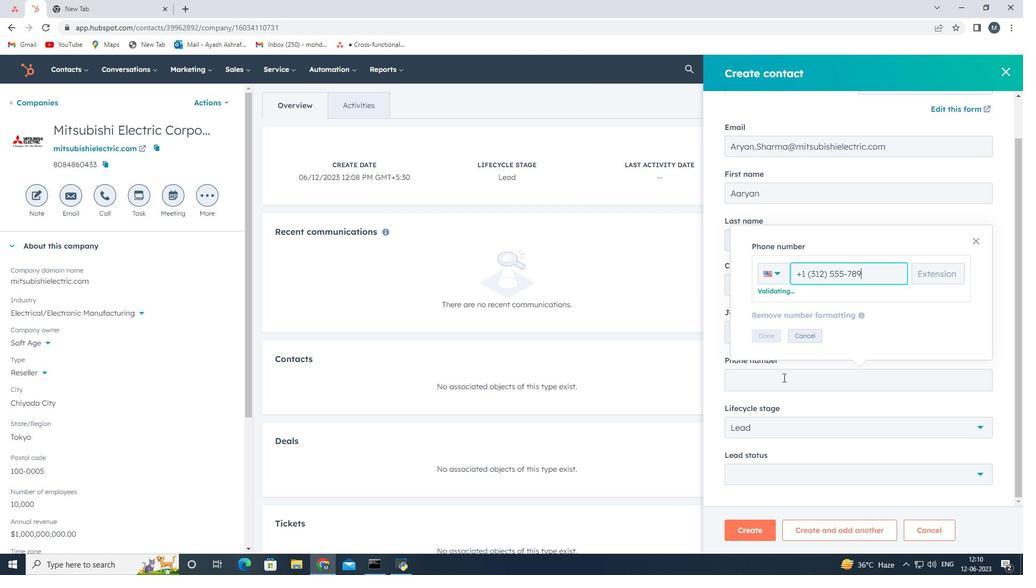 
Action: Mouse moved to (765, 337)
Screenshot: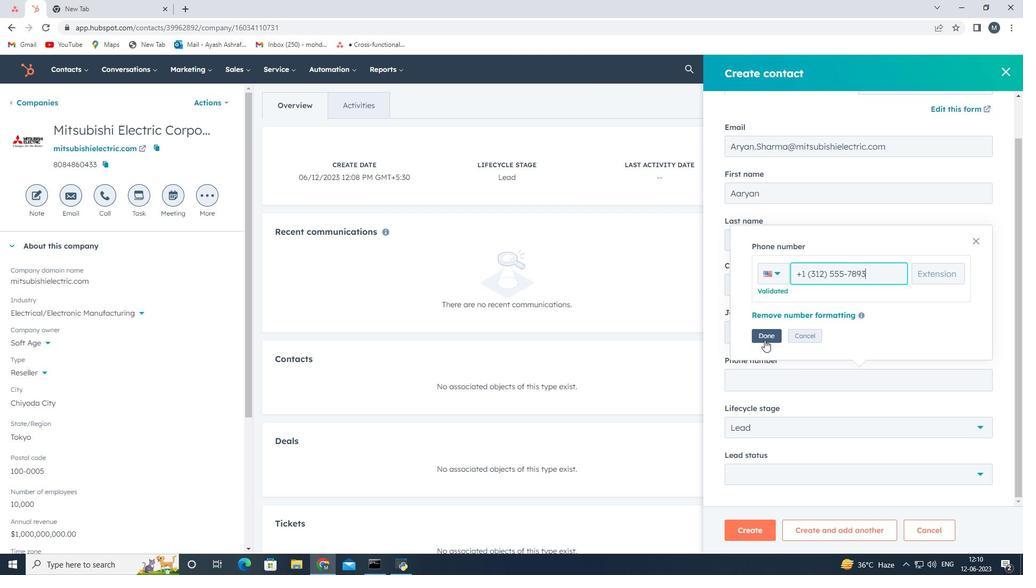 
Action: Mouse pressed left at (765, 337)
Screenshot: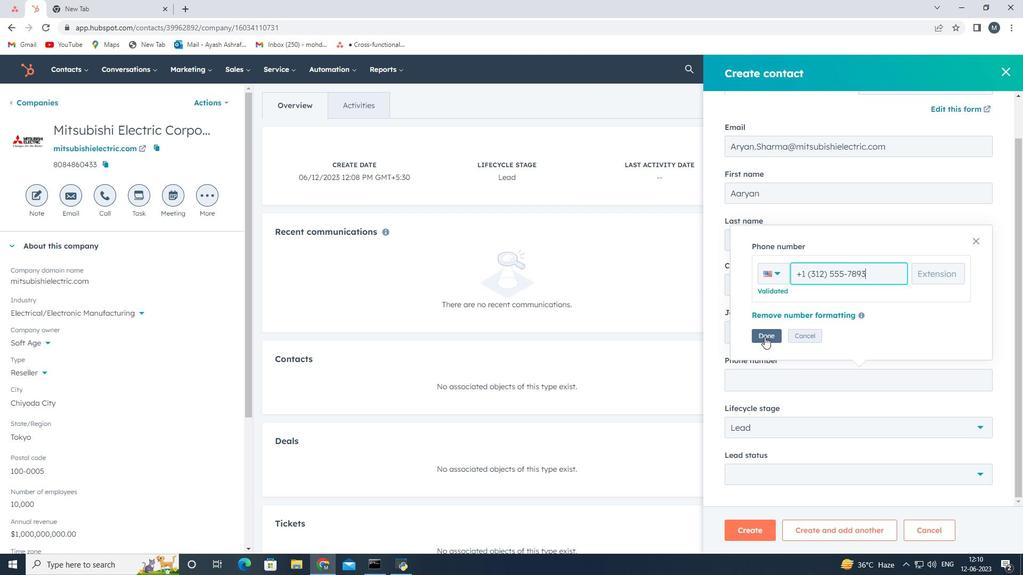 
Action: Mouse moved to (797, 374)
Screenshot: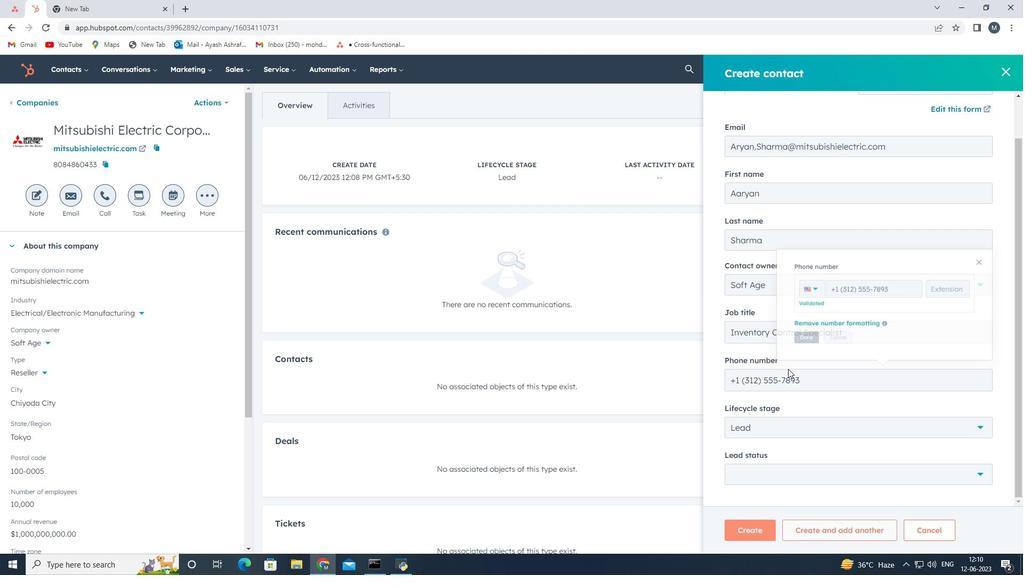 
Action: Mouse scrolled (797, 373) with delta (0, 0)
Screenshot: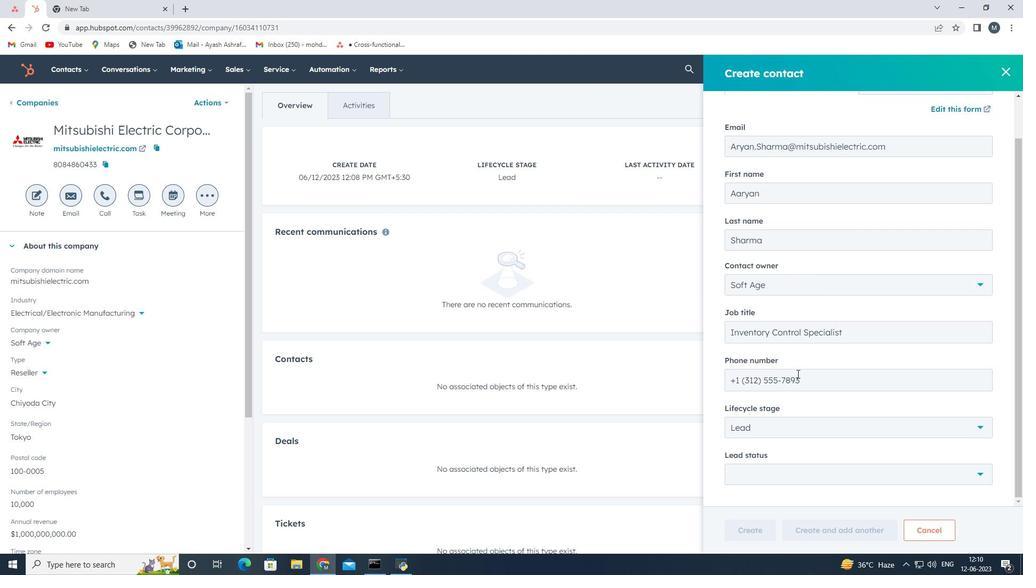 
Action: Mouse moved to (772, 427)
Screenshot: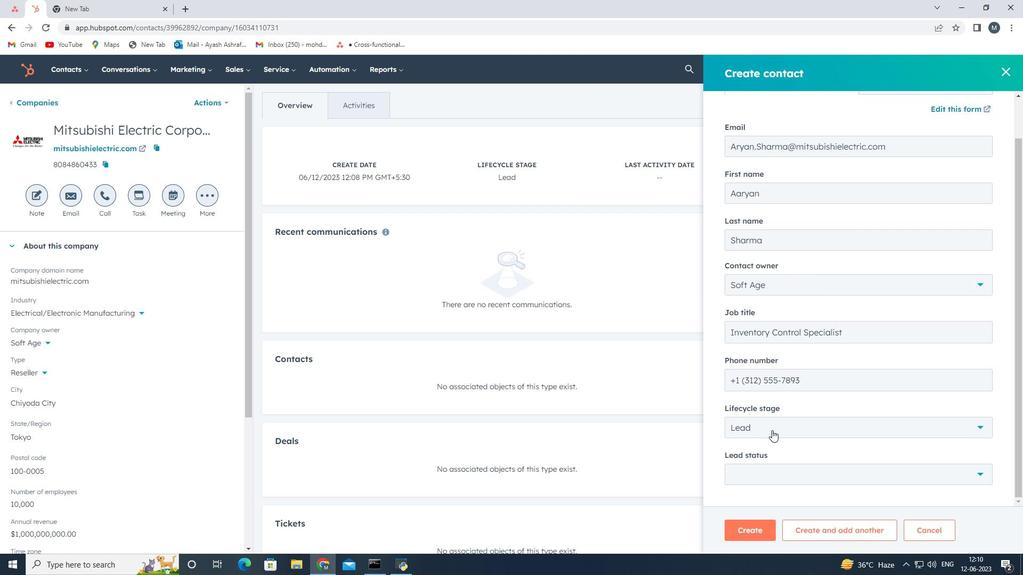 
Action: Mouse pressed left at (772, 427)
Screenshot: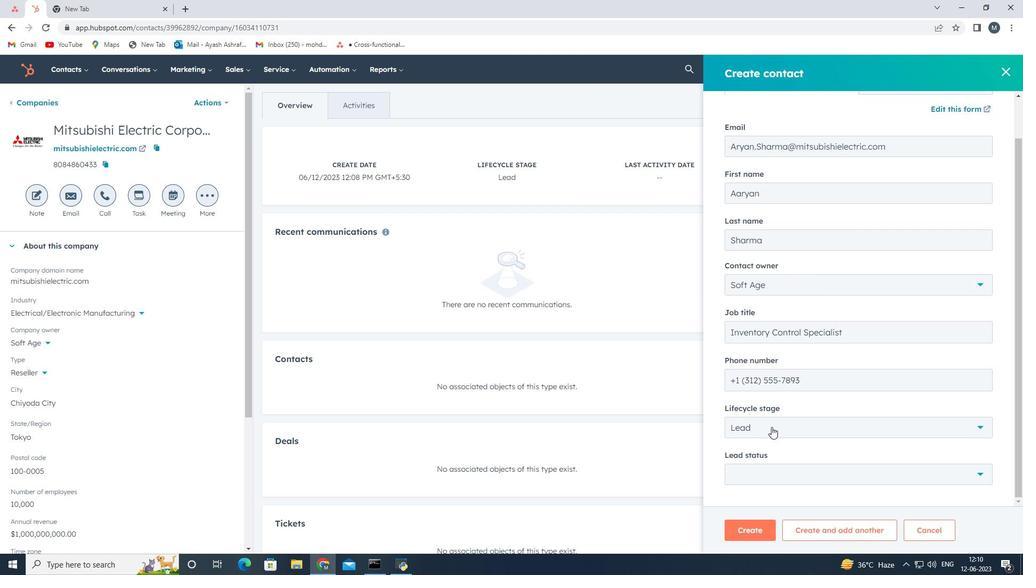 
Action: Mouse moved to (767, 331)
Screenshot: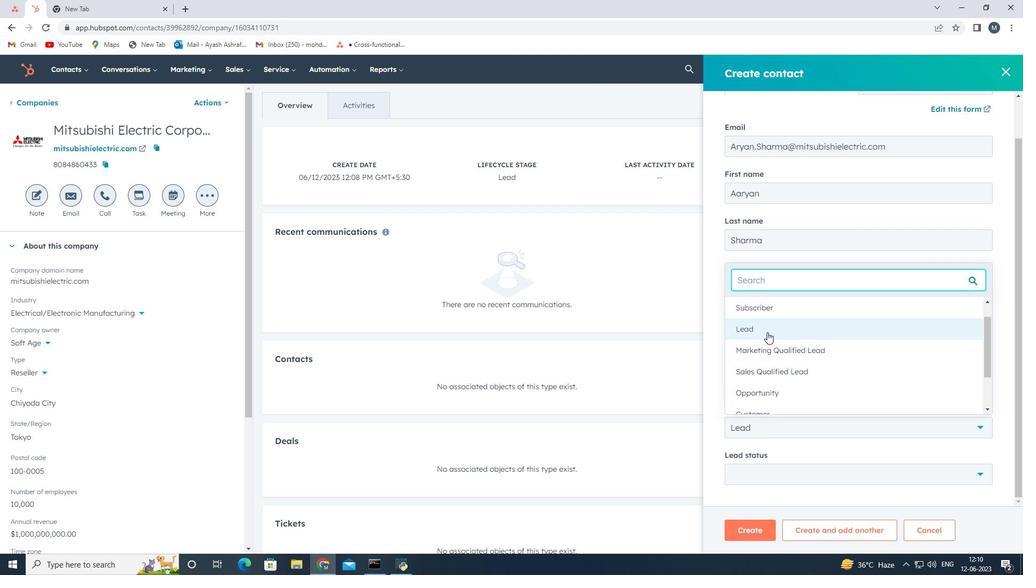 
Action: Mouse pressed left at (767, 331)
Screenshot: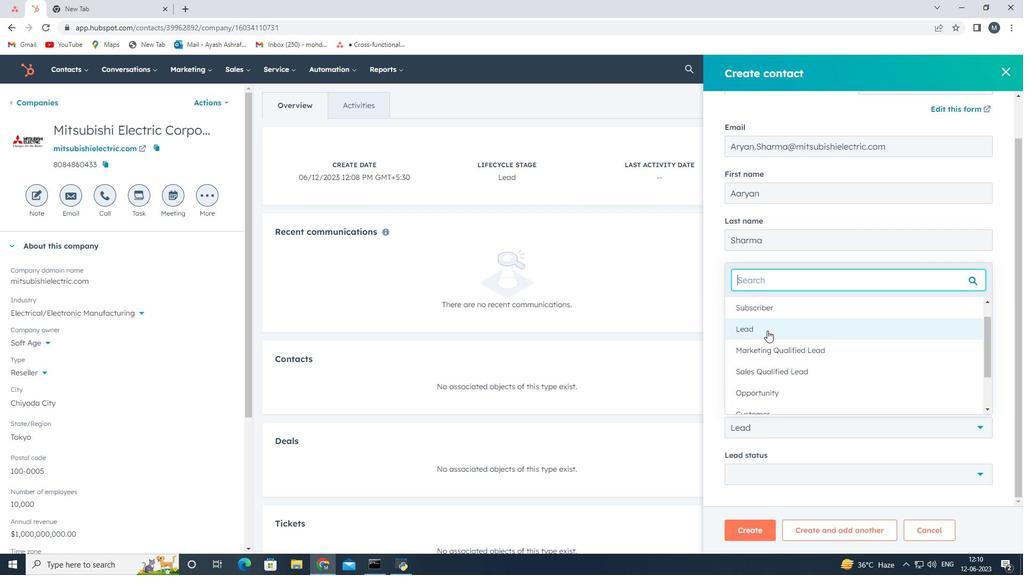 
Action: Mouse moved to (793, 475)
Screenshot: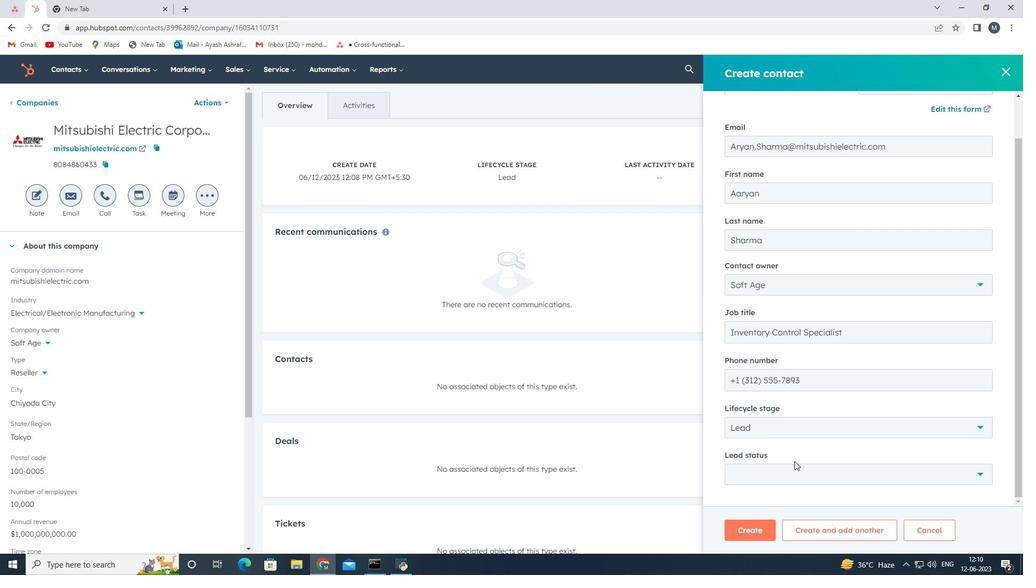 
Action: Mouse pressed left at (793, 475)
Screenshot: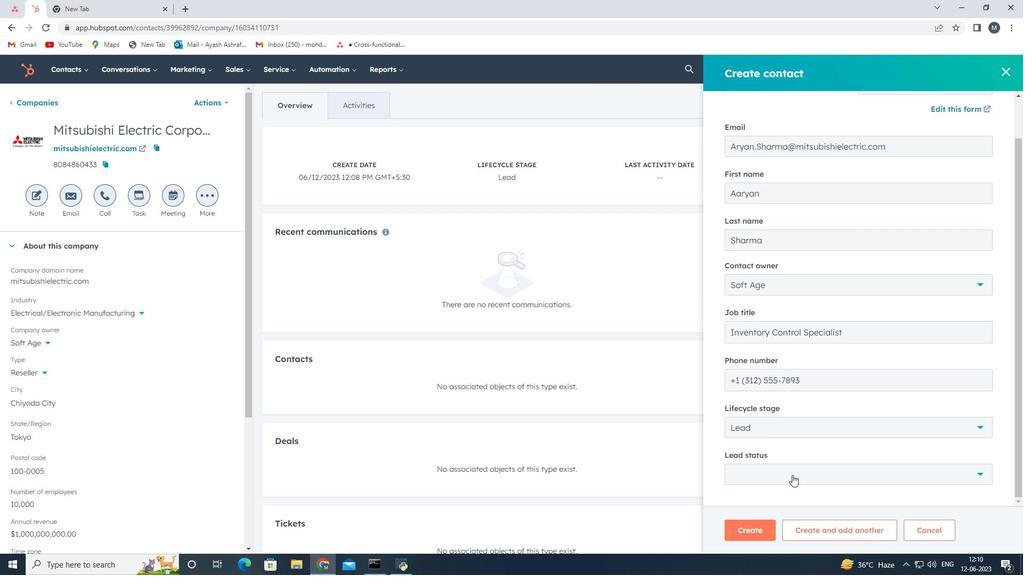 
Action: Mouse moved to (771, 394)
Screenshot: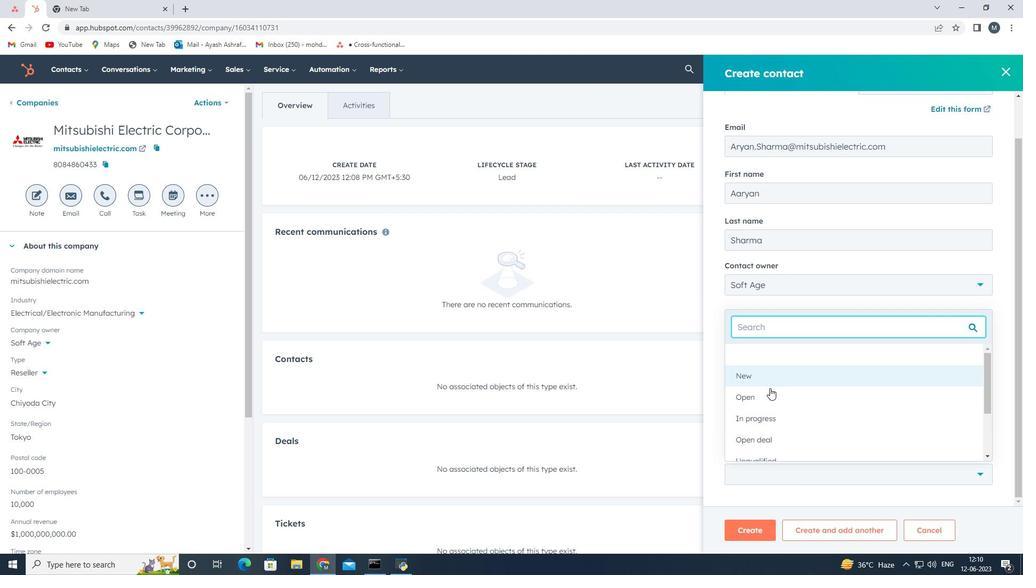 
Action: Mouse pressed left at (771, 394)
Screenshot: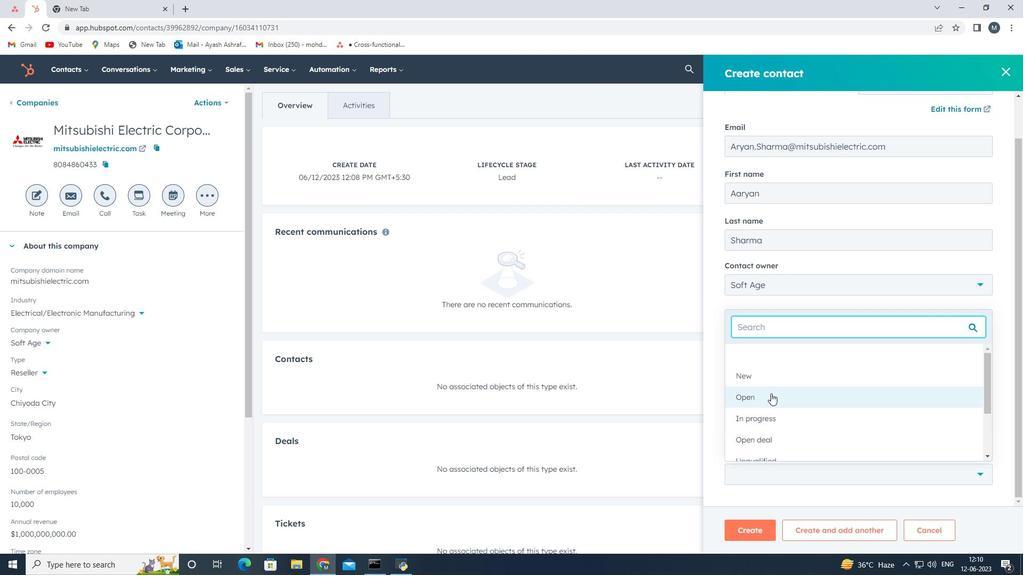 
Action: Mouse moved to (761, 533)
Screenshot: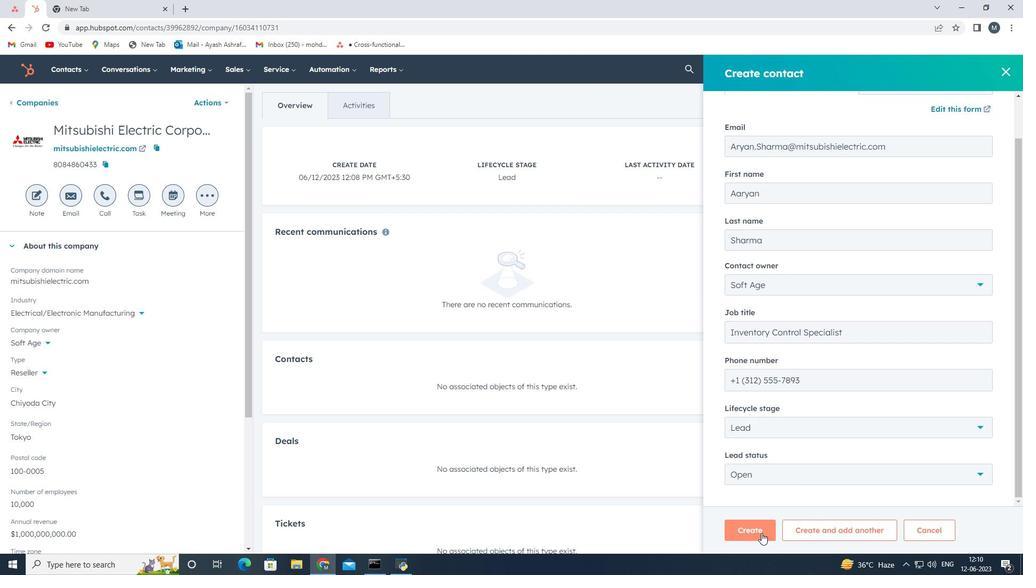
Action: Mouse pressed left at (761, 533)
Screenshot: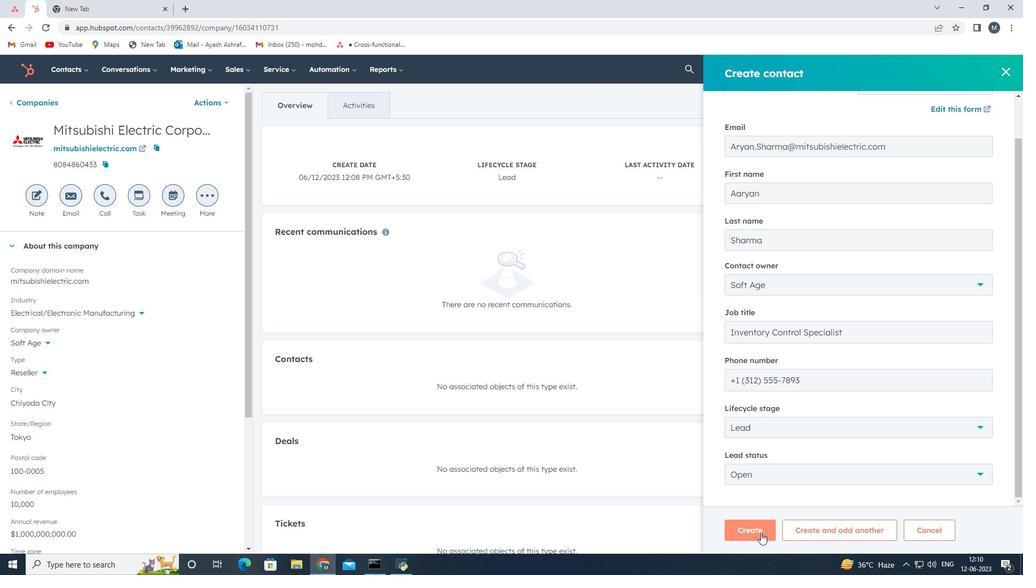 
